 Task: Create a due date automation trigger when advanced on, on the tuesday after a card is due add fields without custom field "Resume" set to a number lower or equal to 1 and greater or equal to 10 at 11:00 AM.
Action: Mouse moved to (926, 281)
Screenshot: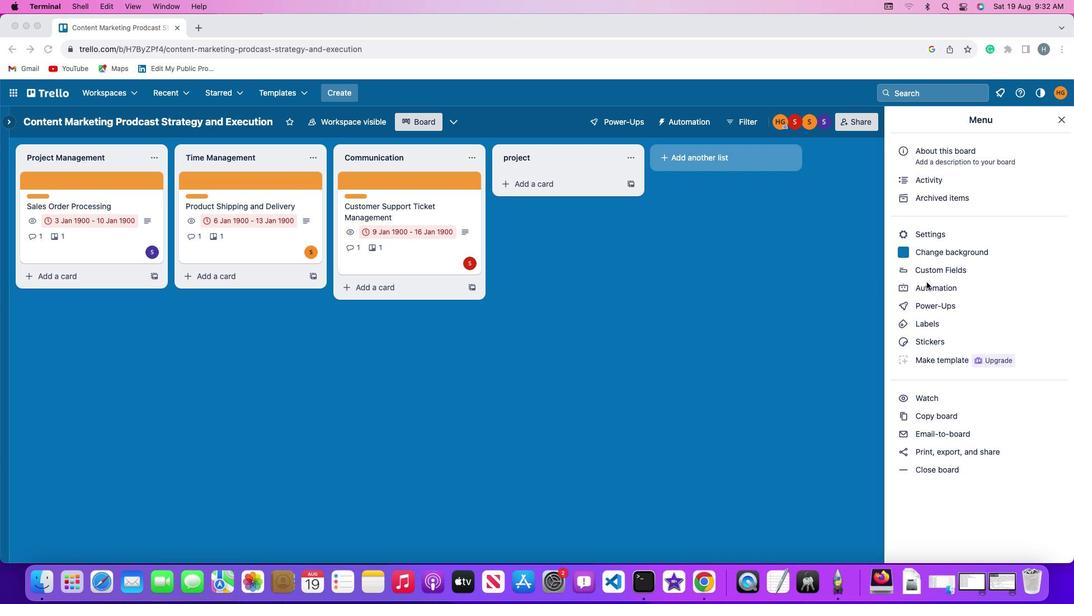 
Action: Mouse pressed left at (926, 281)
Screenshot: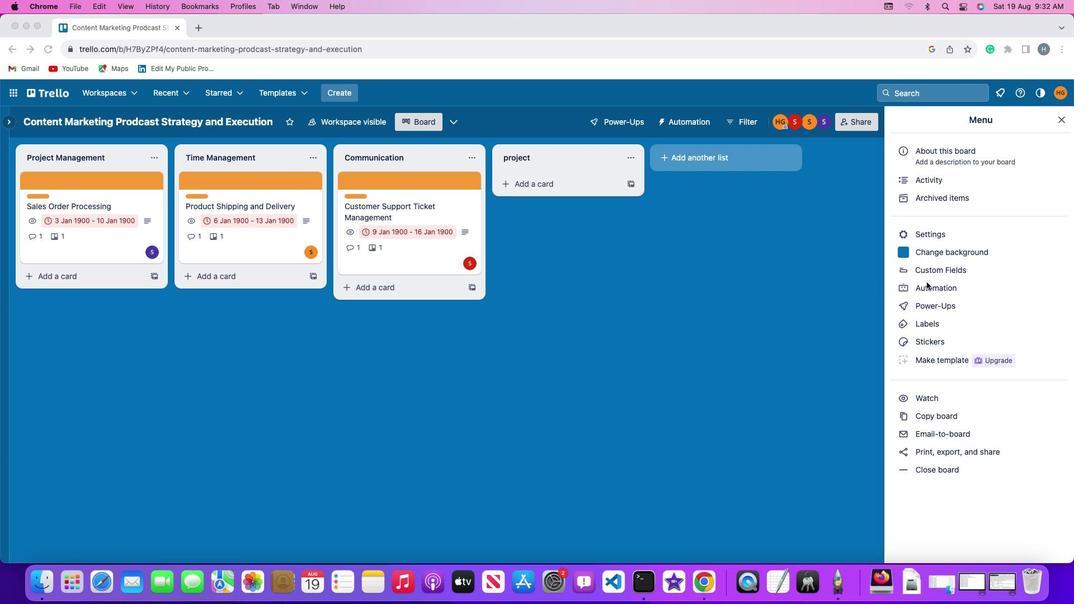 
Action: Mouse moved to (926, 283)
Screenshot: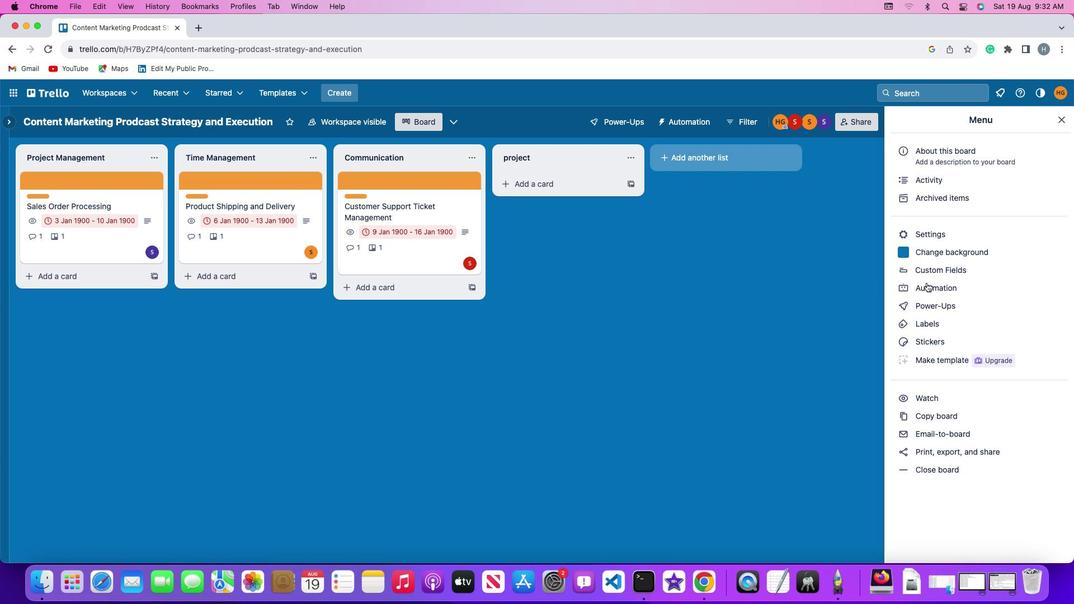 
Action: Mouse pressed left at (926, 283)
Screenshot: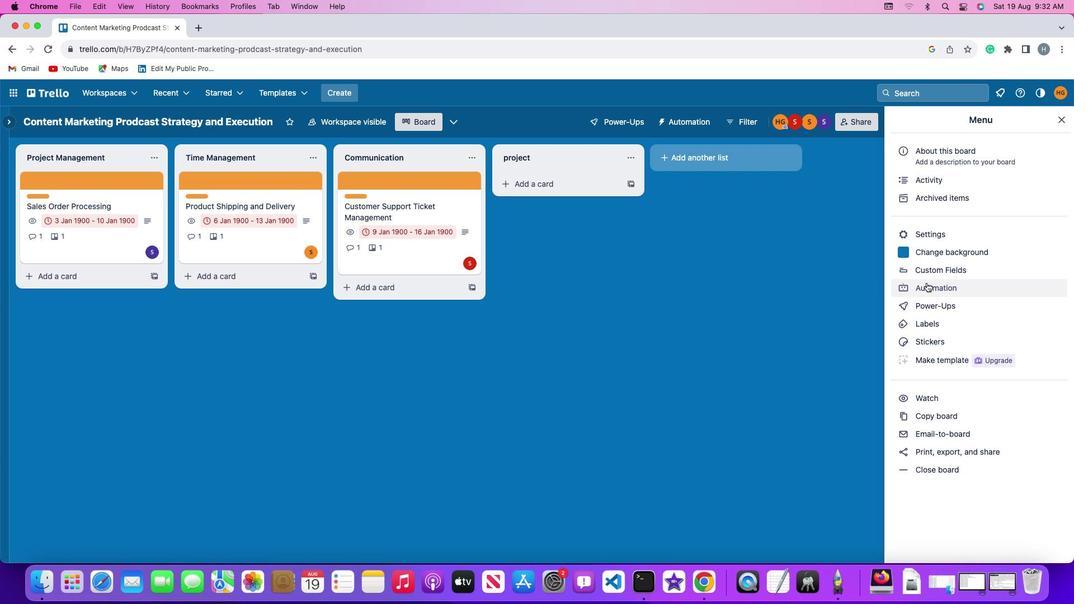 
Action: Mouse moved to (57, 260)
Screenshot: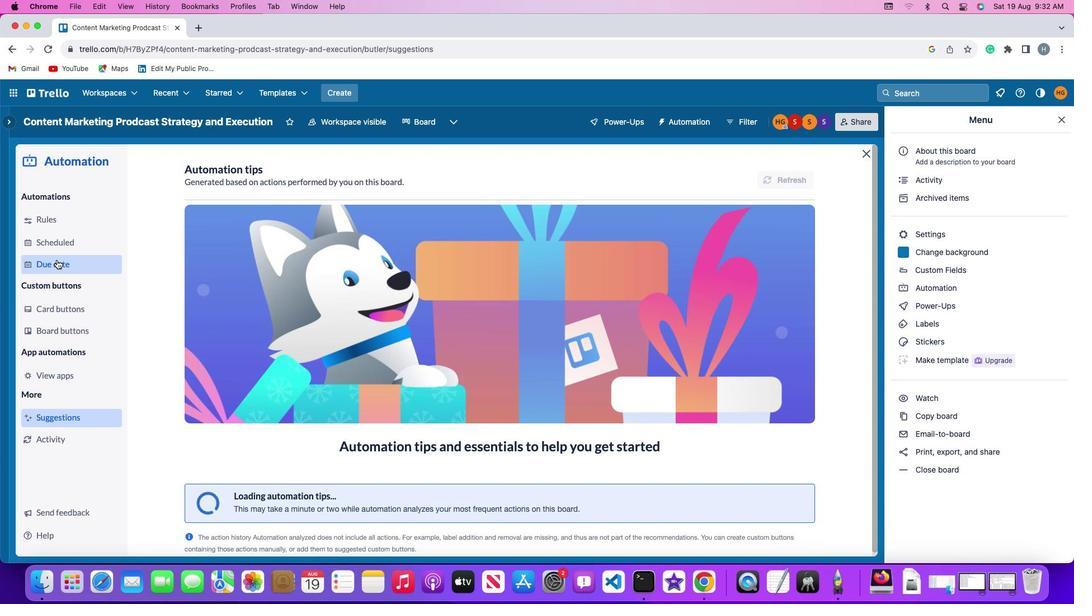 
Action: Mouse pressed left at (57, 260)
Screenshot: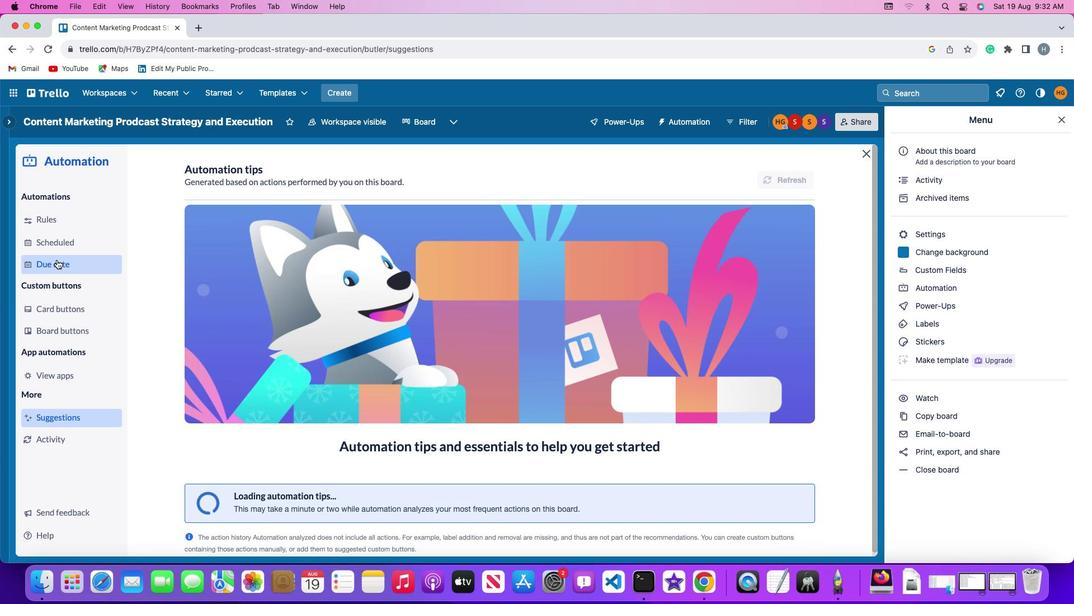 
Action: Mouse moved to (717, 171)
Screenshot: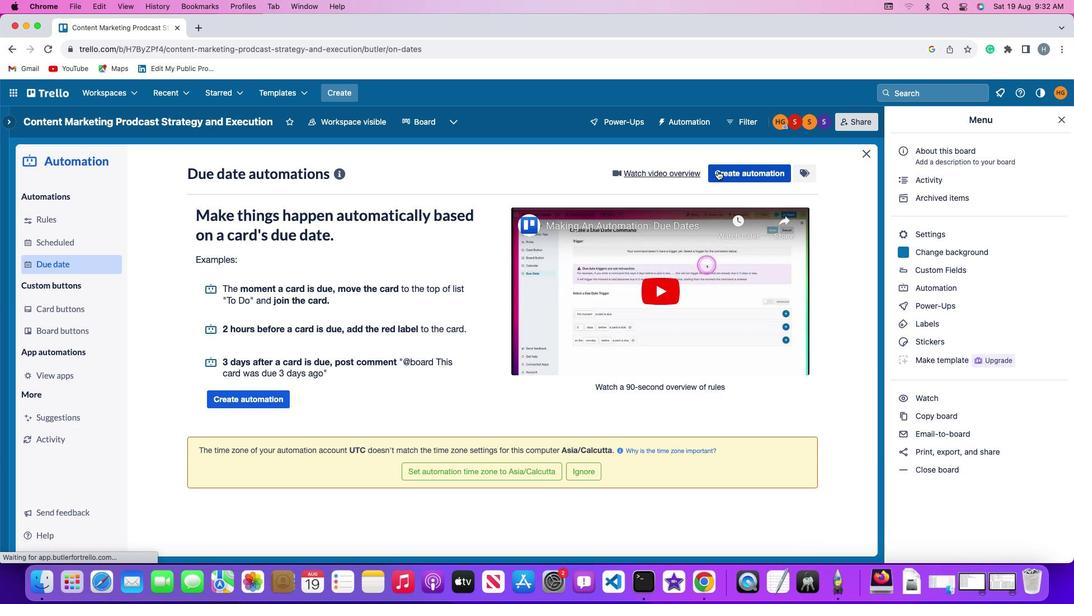 
Action: Mouse pressed left at (717, 171)
Screenshot: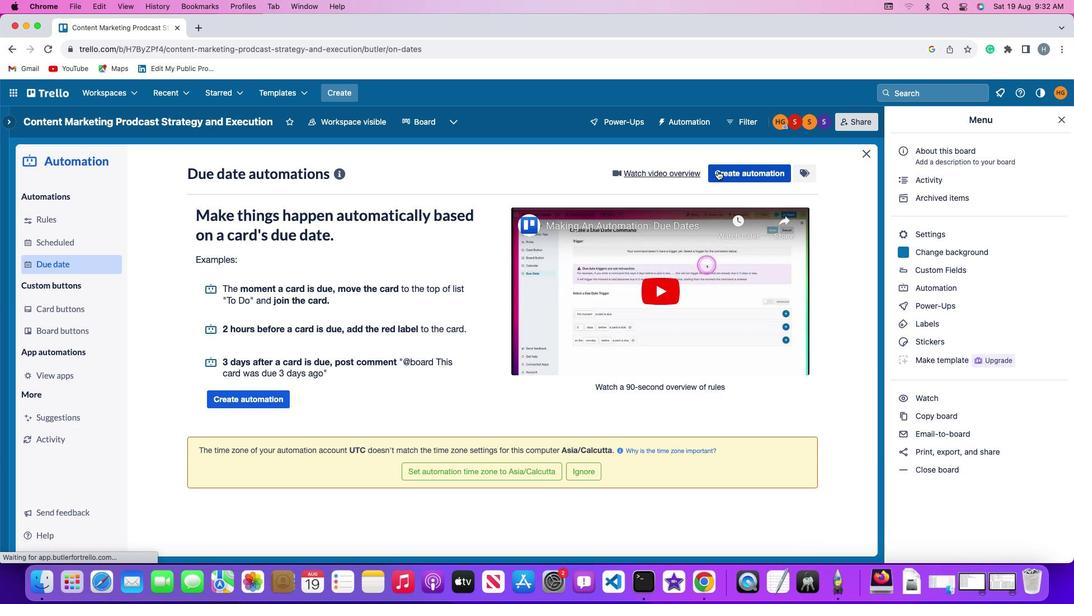 
Action: Mouse moved to (212, 282)
Screenshot: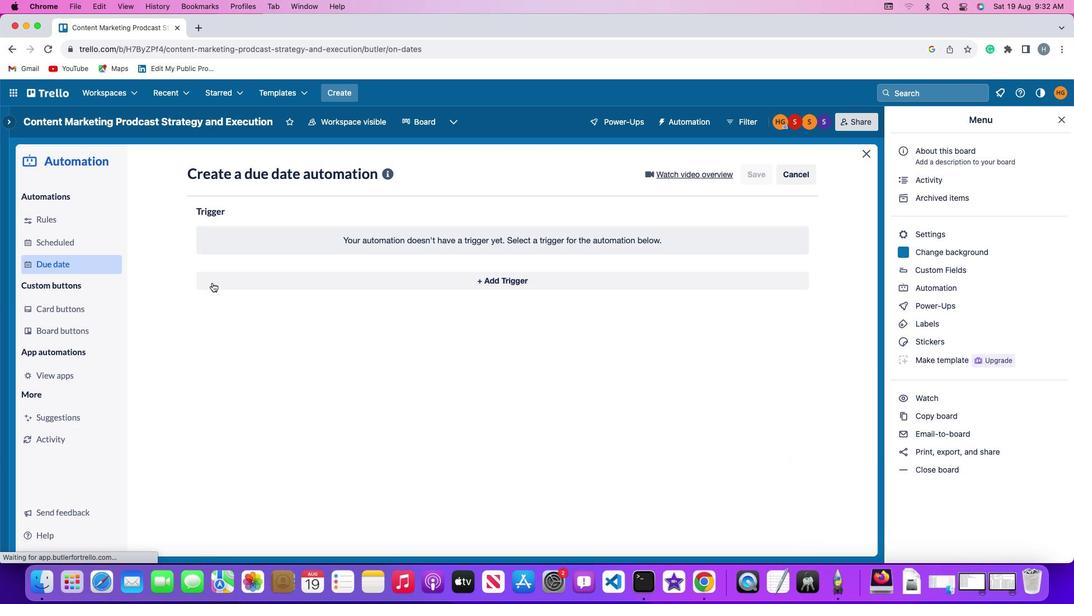 
Action: Mouse pressed left at (212, 282)
Screenshot: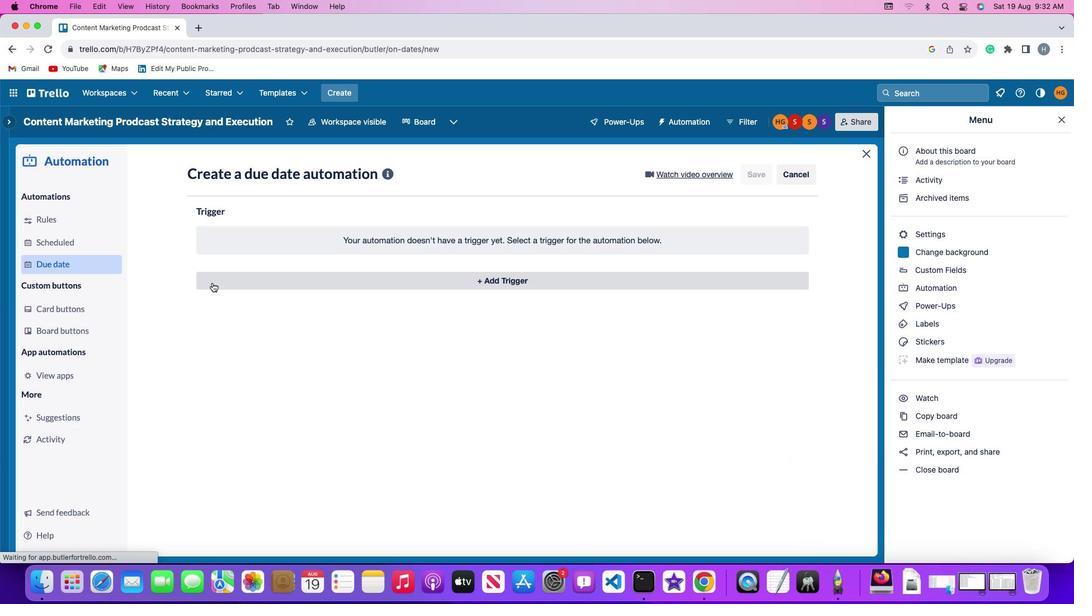 
Action: Mouse moved to (244, 488)
Screenshot: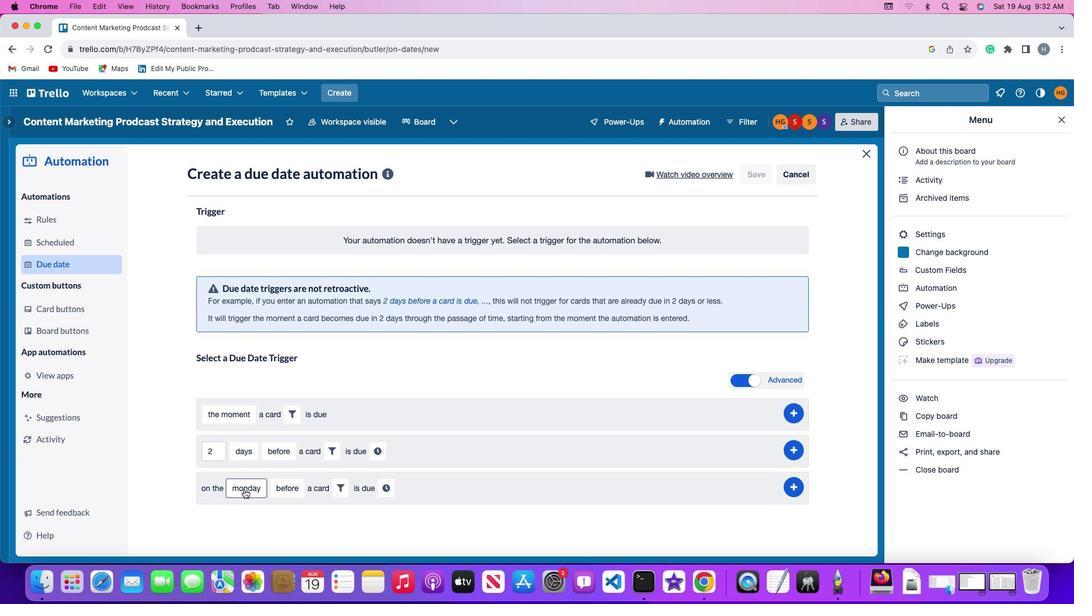 
Action: Mouse pressed left at (244, 488)
Screenshot: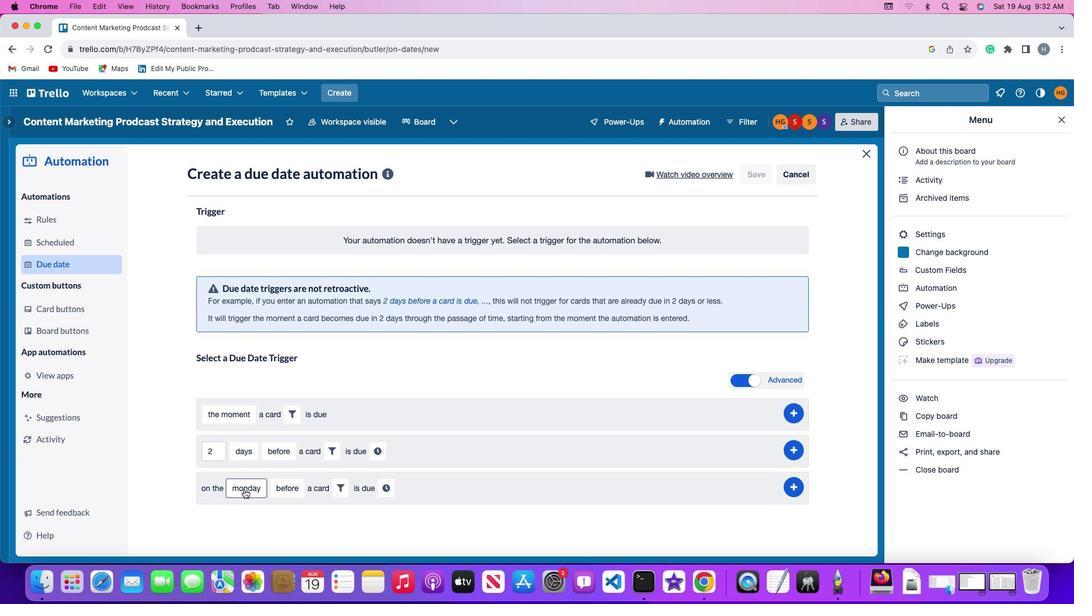 
Action: Mouse moved to (248, 353)
Screenshot: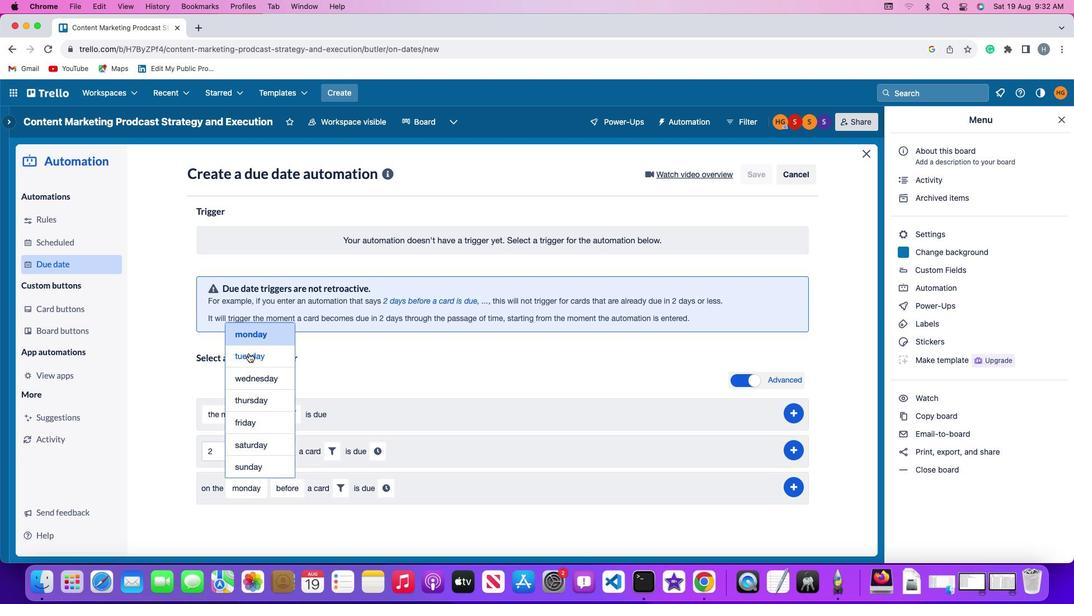 
Action: Mouse pressed left at (248, 353)
Screenshot: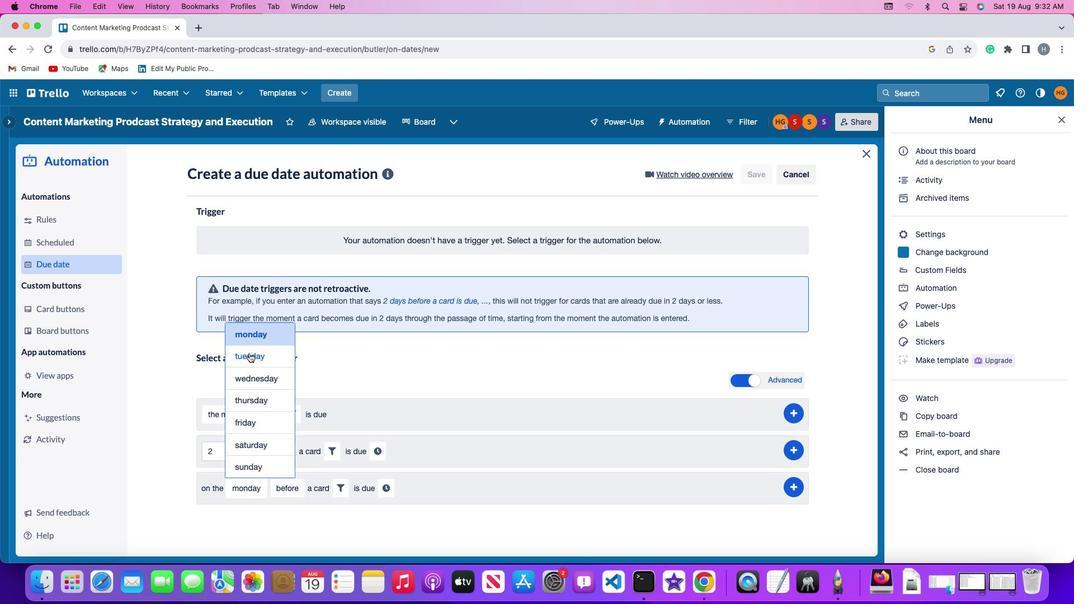 
Action: Mouse moved to (294, 482)
Screenshot: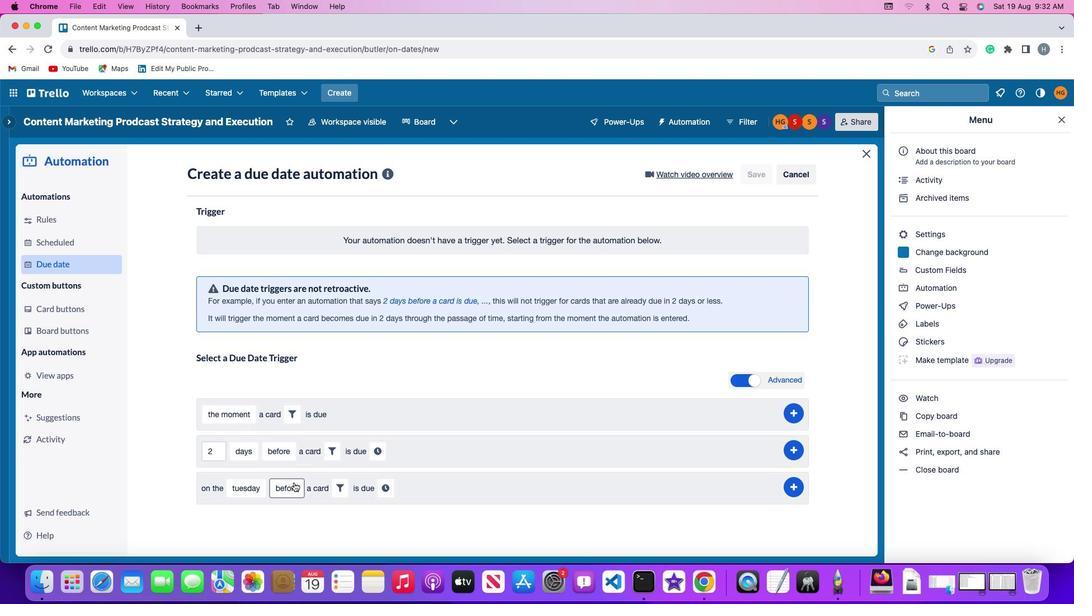 
Action: Mouse pressed left at (294, 482)
Screenshot: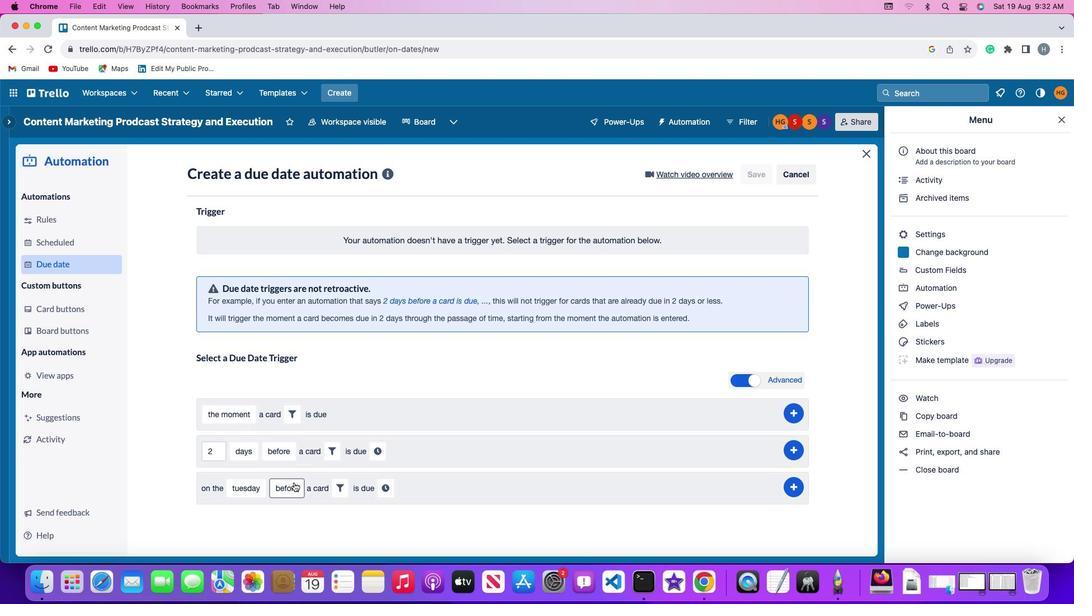 
Action: Mouse moved to (296, 422)
Screenshot: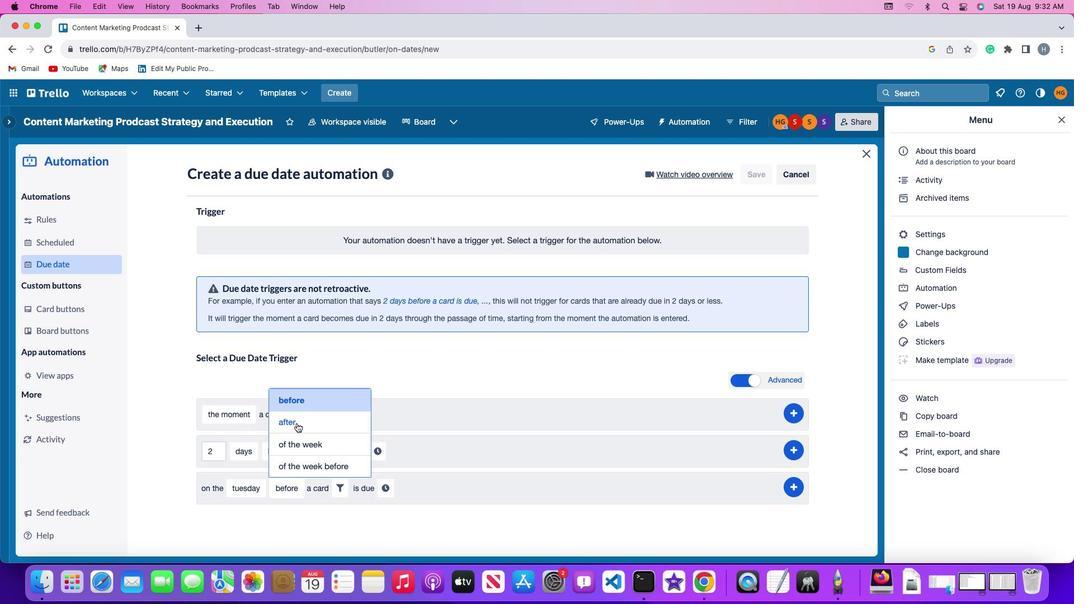 
Action: Mouse pressed left at (296, 422)
Screenshot: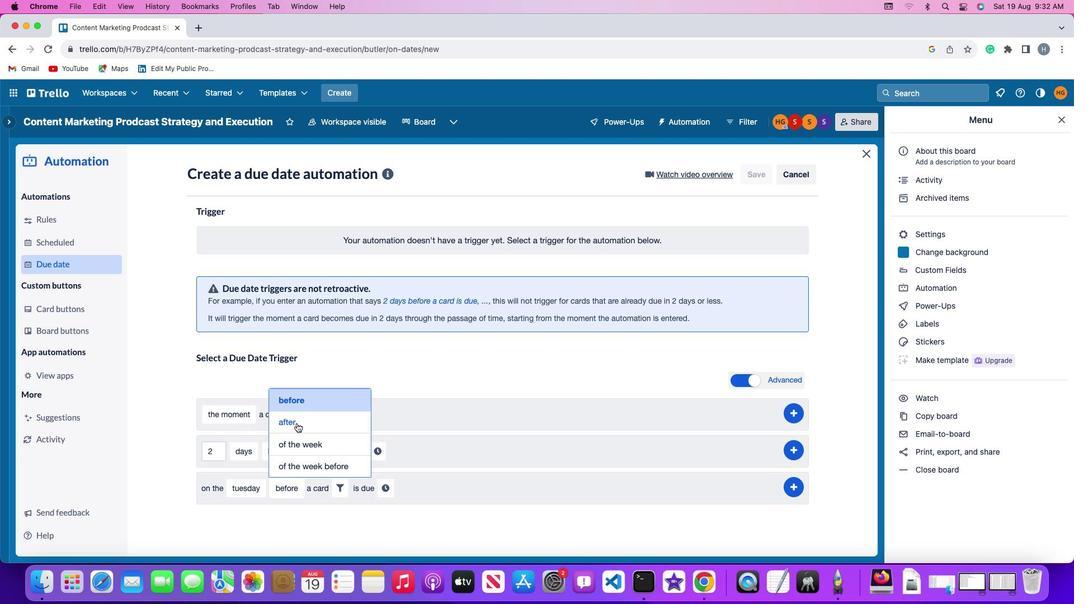 
Action: Mouse moved to (342, 481)
Screenshot: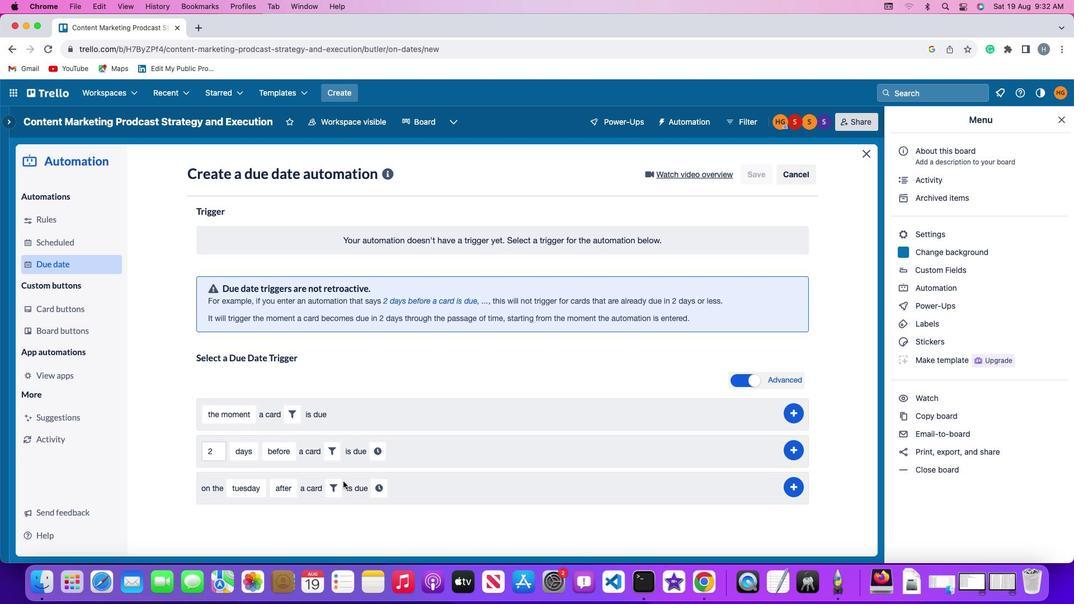 
Action: Mouse pressed left at (342, 481)
Screenshot: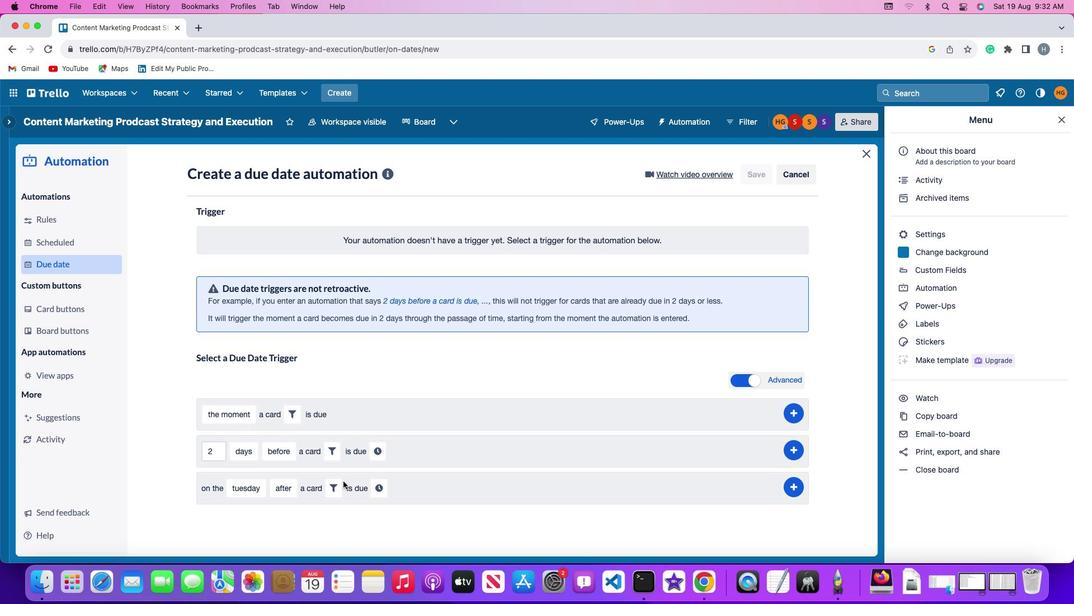 
Action: Mouse moved to (336, 488)
Screenshot: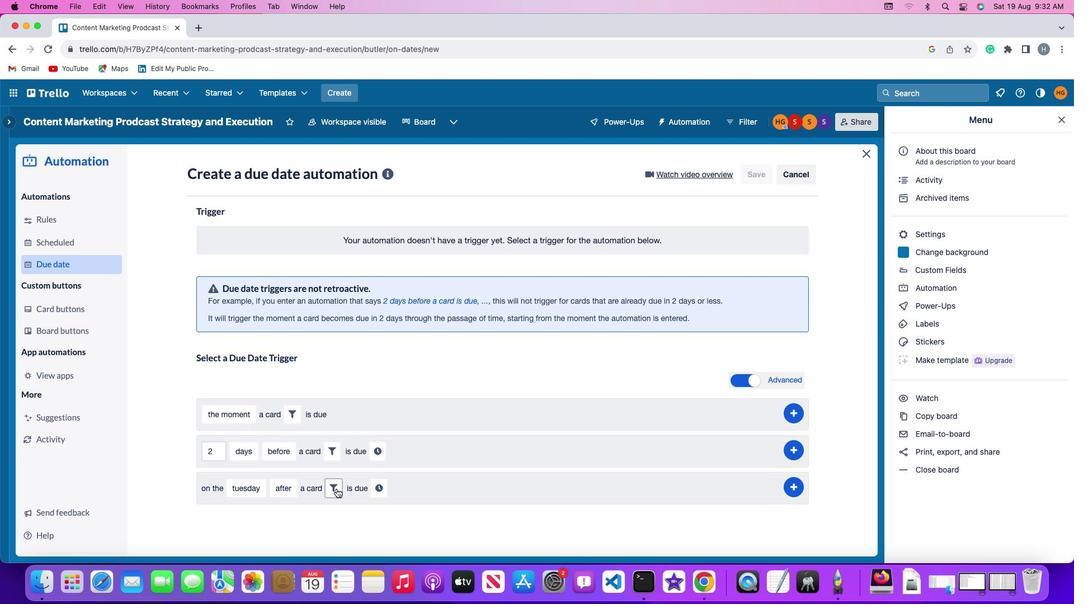 
Action: Mouse pressed left at (336, 488)
Screenshot: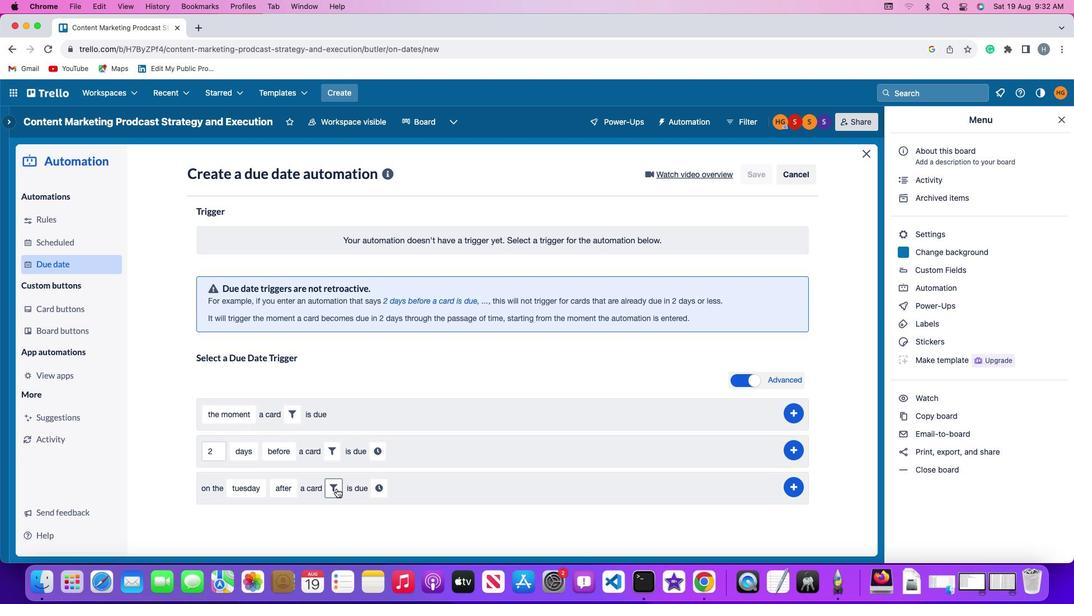 
Action: Mouse moved to (520, 524)
Screenshot: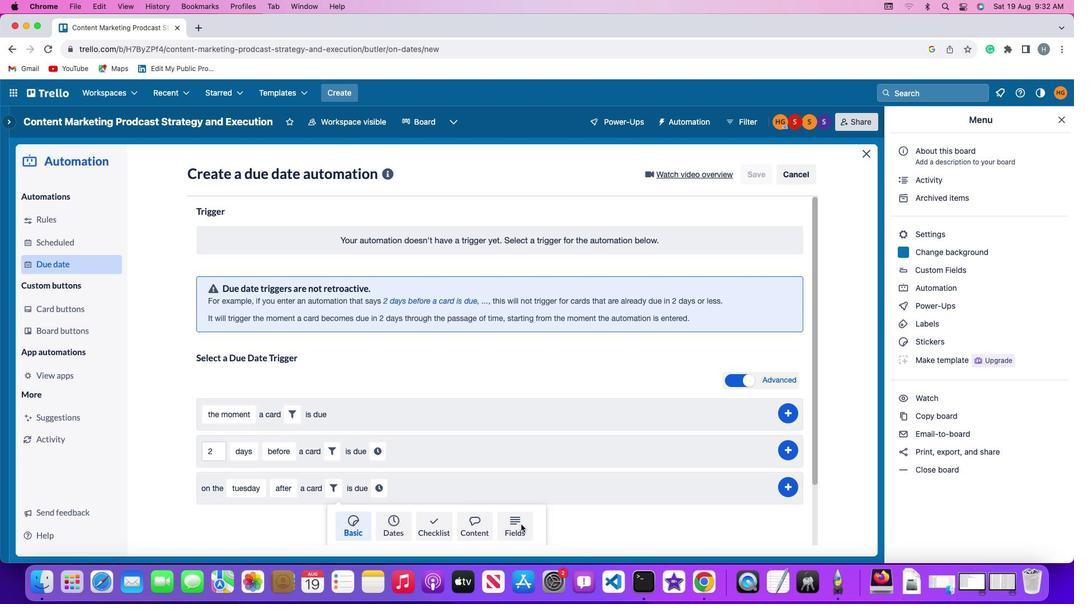 
Action: Mouse pressed left at (520, 524)
Screenshot: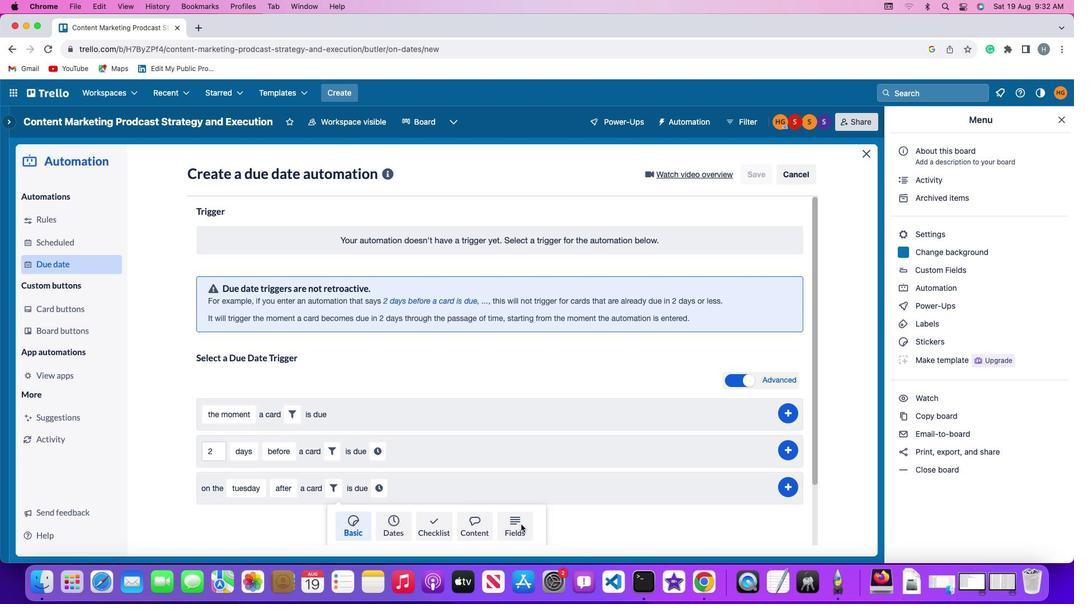 
Action: Mouse moved to (279, 518)
Screenshot: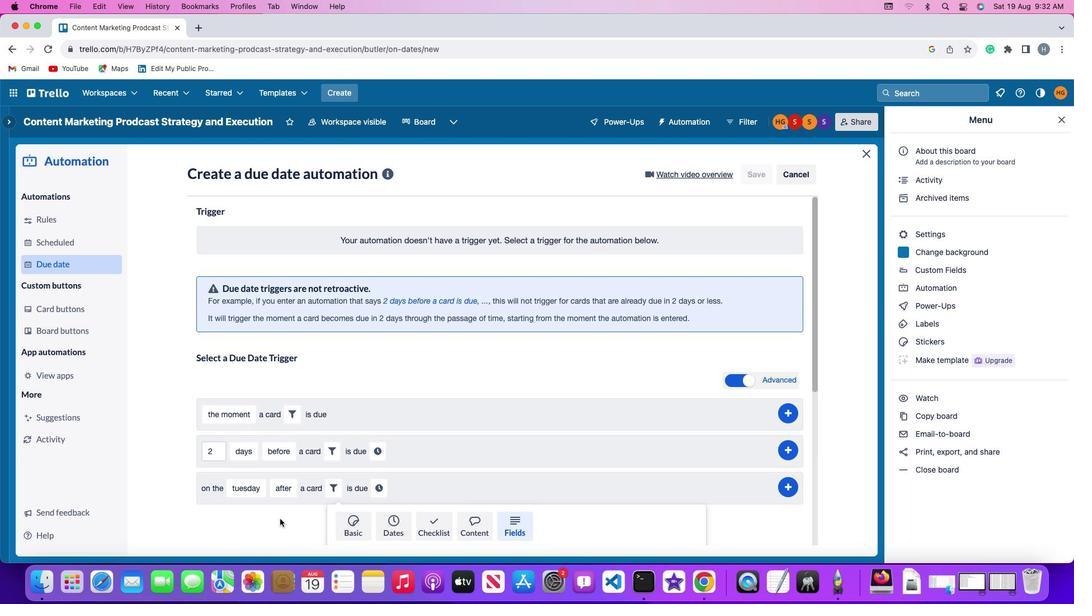 
Action: Mouse scrolled (279, 518) with delta (0, 0)
Screenshot: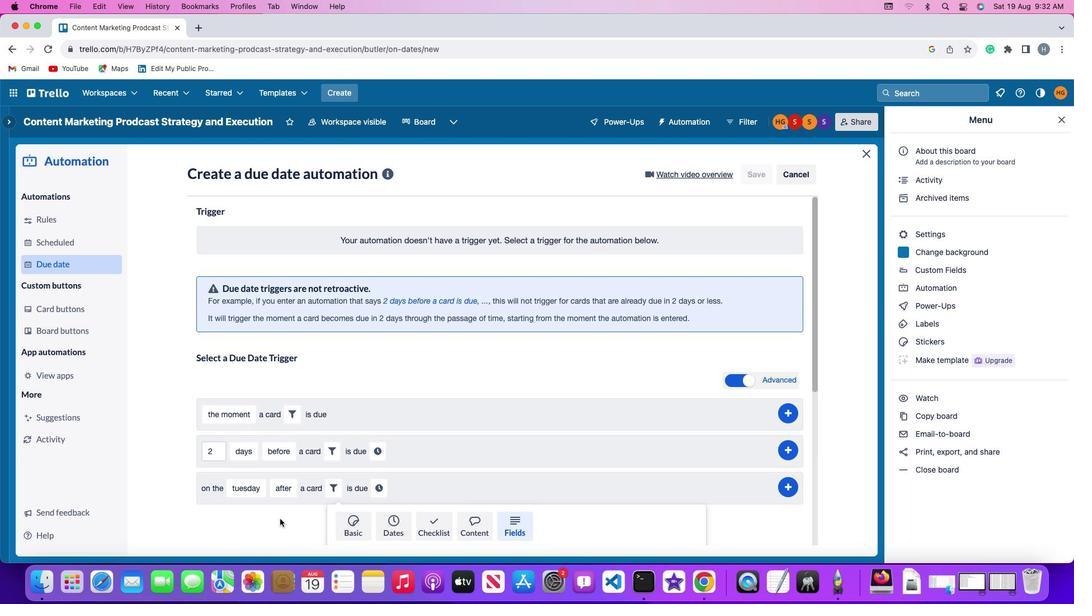 
Action: Mouse moved to (279, 518)
Screenshot: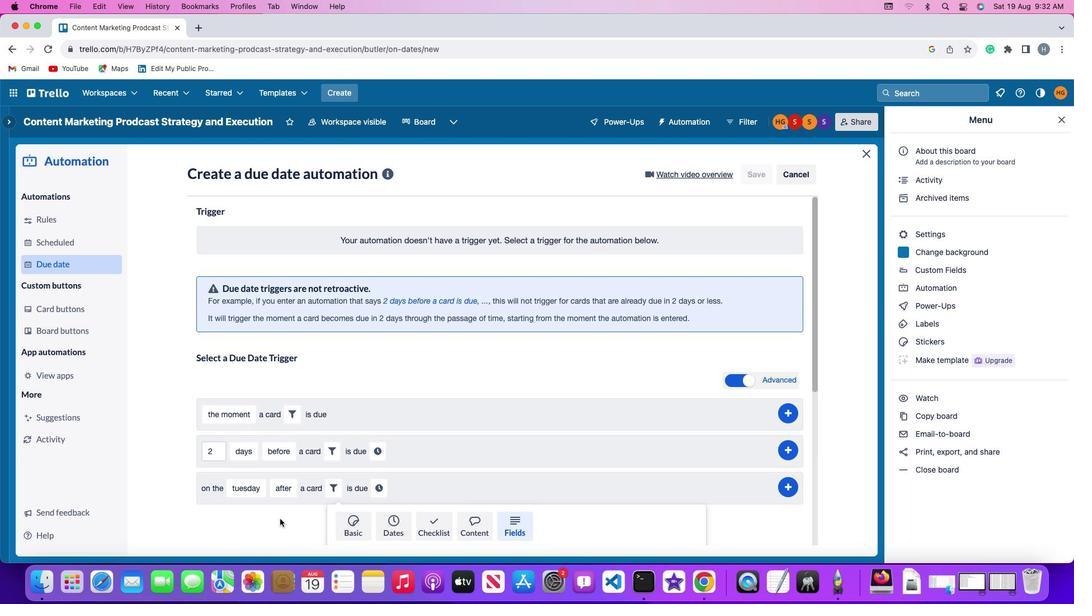
Action: Mouse scrolled (279, 518) with delta (0, 0)
Screenshot: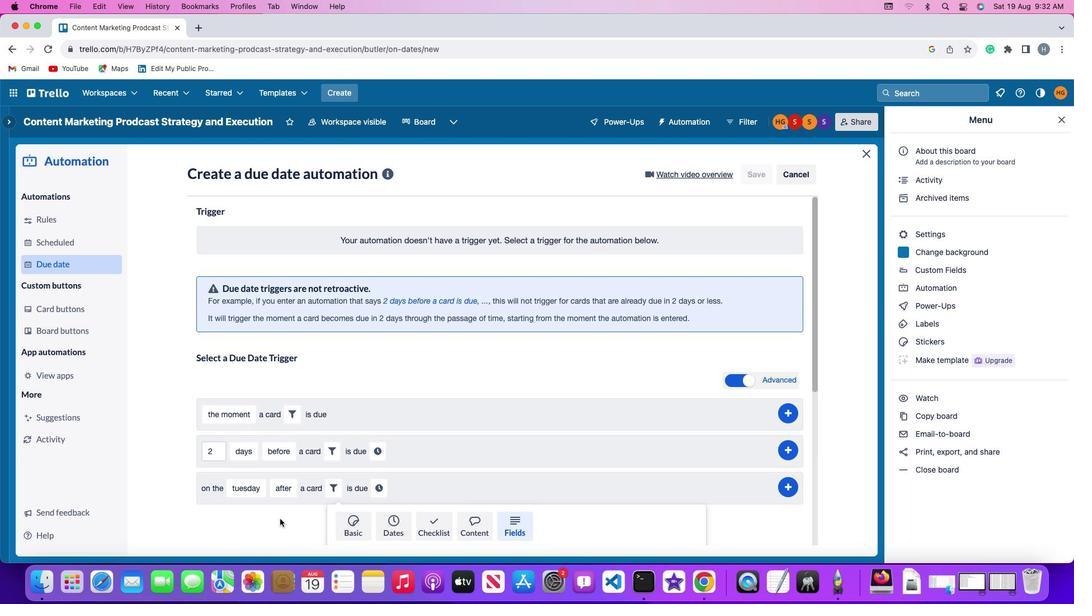 
Action: Mouse moved to (279, 518)
Screenshot: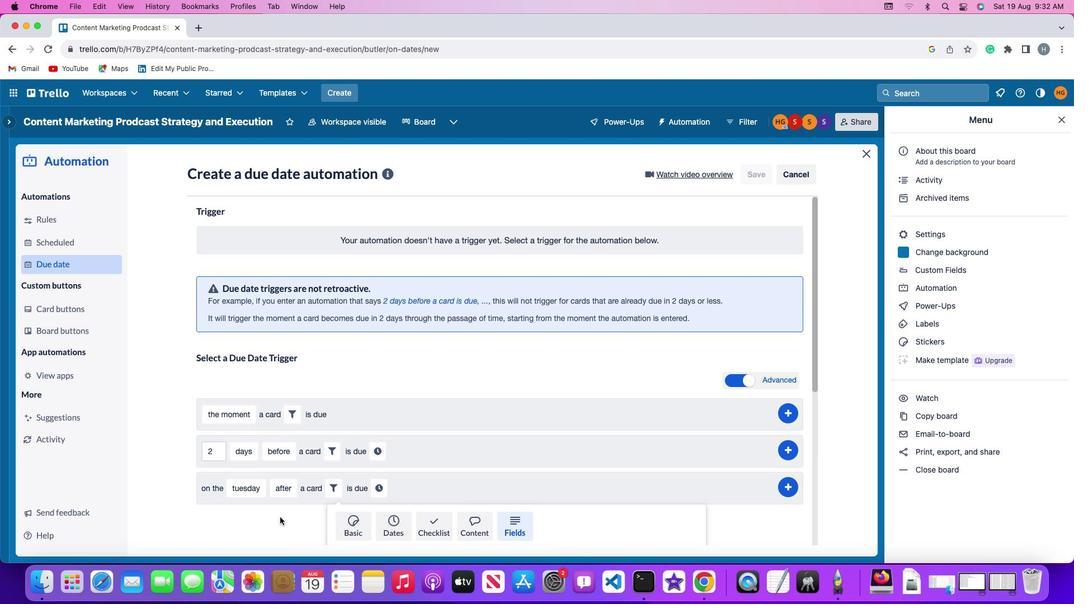 
Action: Mouse scrolled (279, 518) with delta (0, -1)
Screenshot: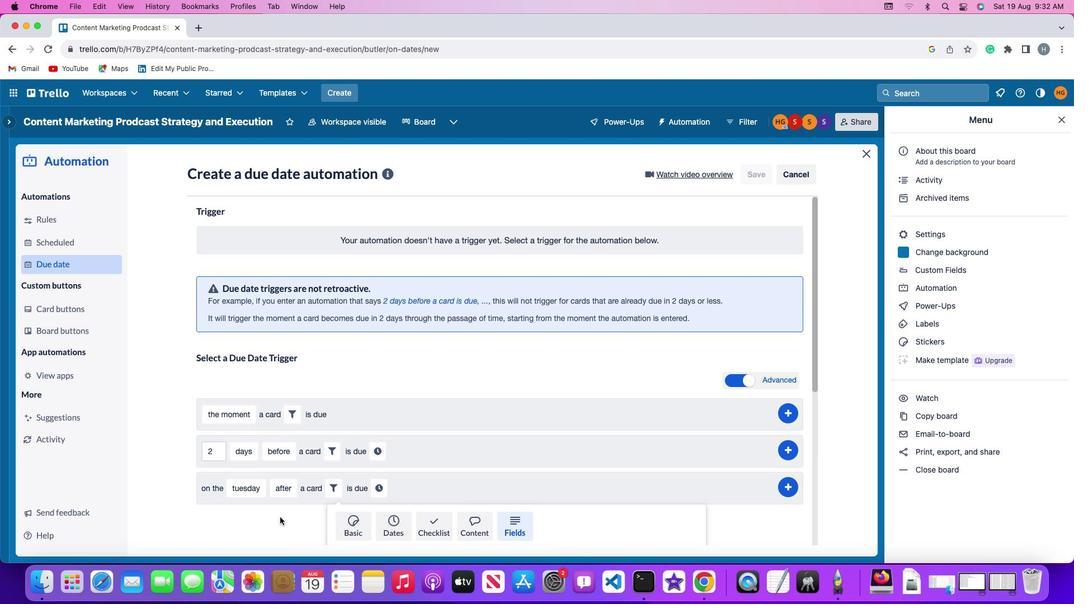
Action: Mouse moved to (279, 517)
Screenshot: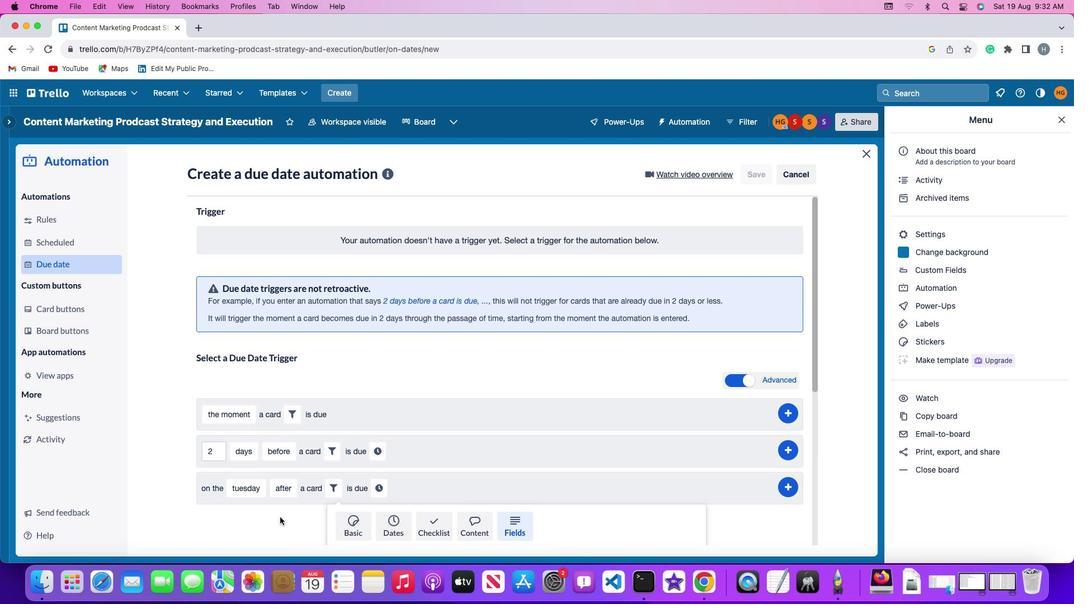 
Action: Mouse scrolled (279, 517) with delta (0, -2)
Screenshot: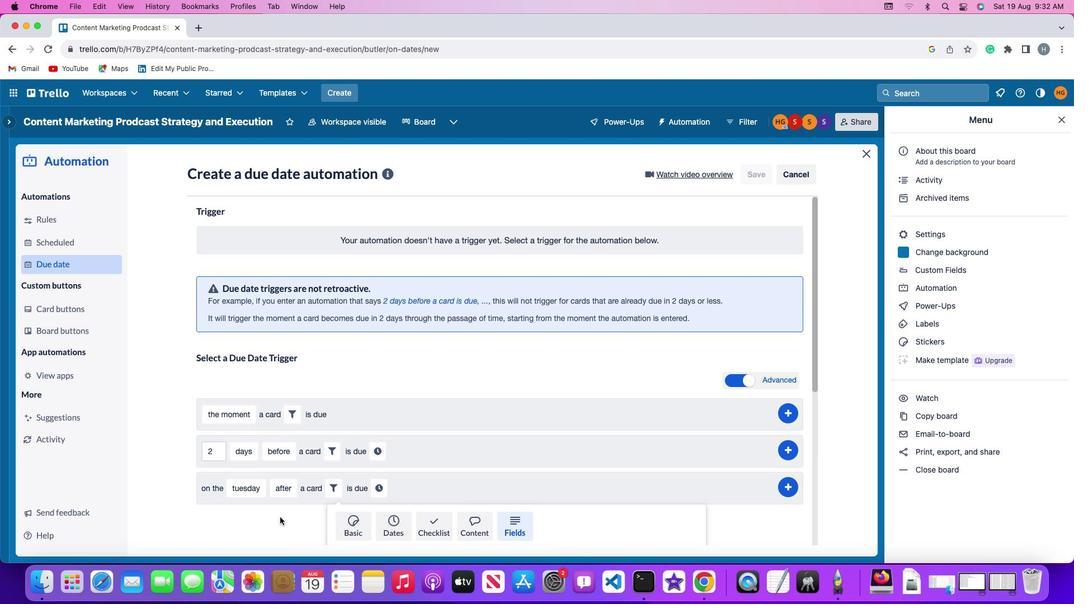 
Action: Mouse moved to (279, 516)
Screenshot: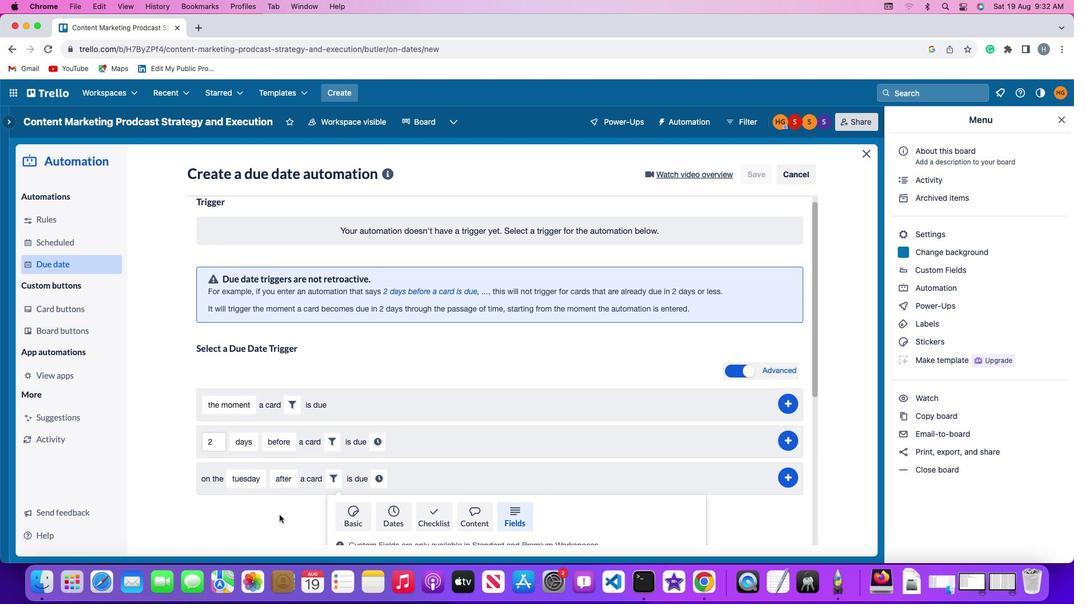 
Action: Mouse scrolled (279, 516) with delta (0, -3)
Screenshot: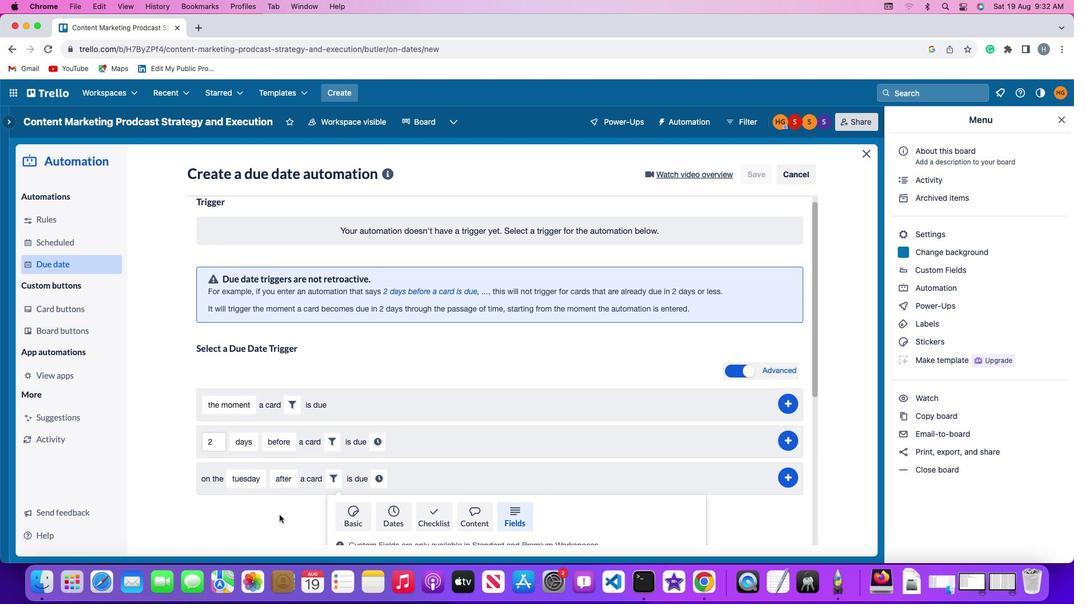 
Action: Mouse moved to (279, 512)
Screenshot: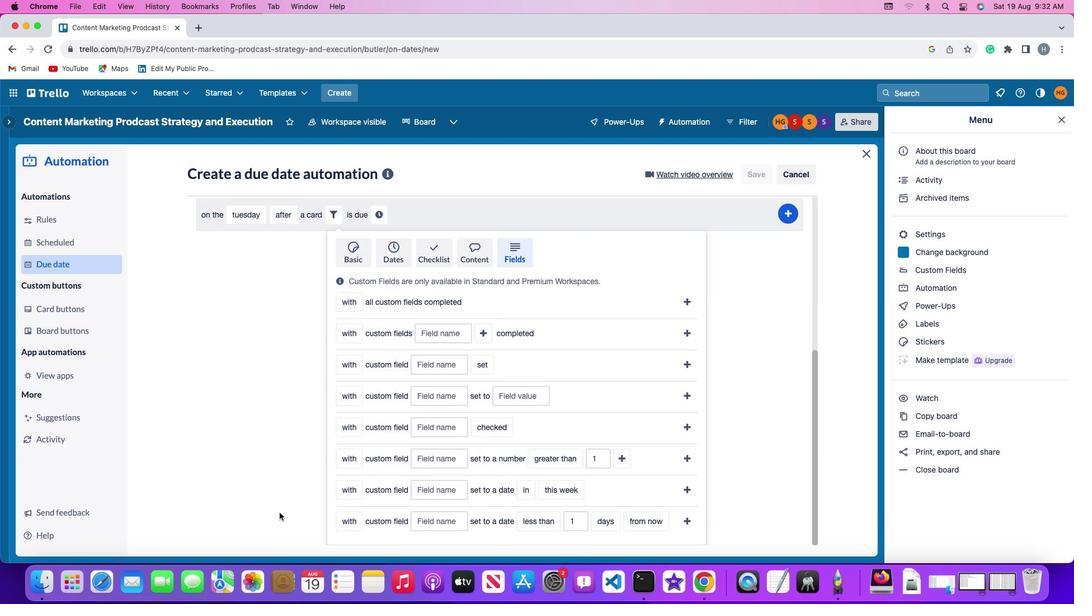 
Action: Mouse scrolled (279, 512) with delta (0, 0)
Screenshot: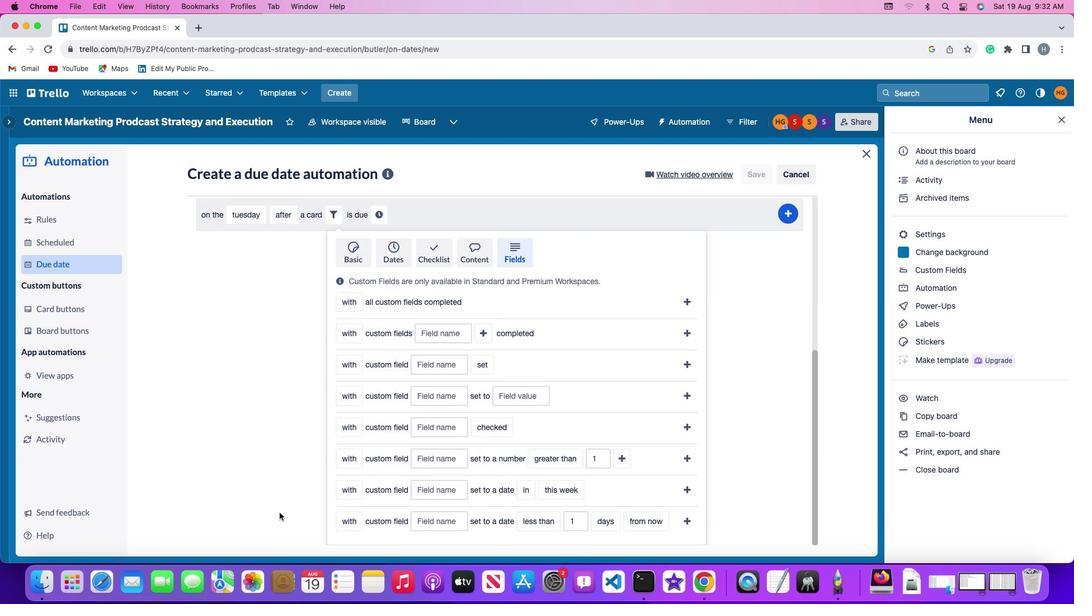 
Action: Mouse moved to (279, 512)
Screenshot: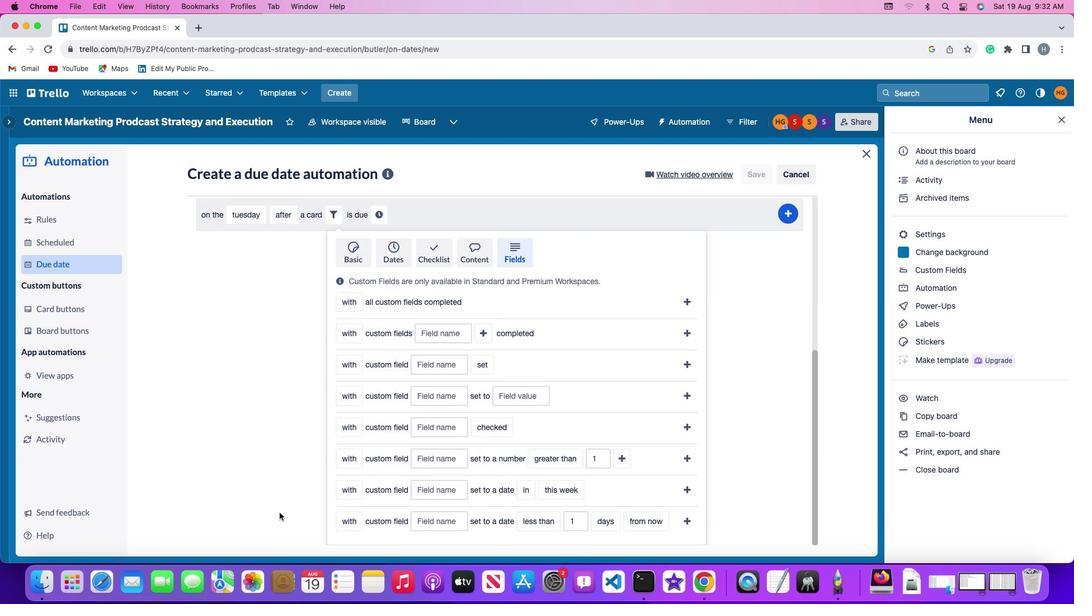 
Action: Mouse scrolled (279, 512) with delta (0, 0)
Screenshot: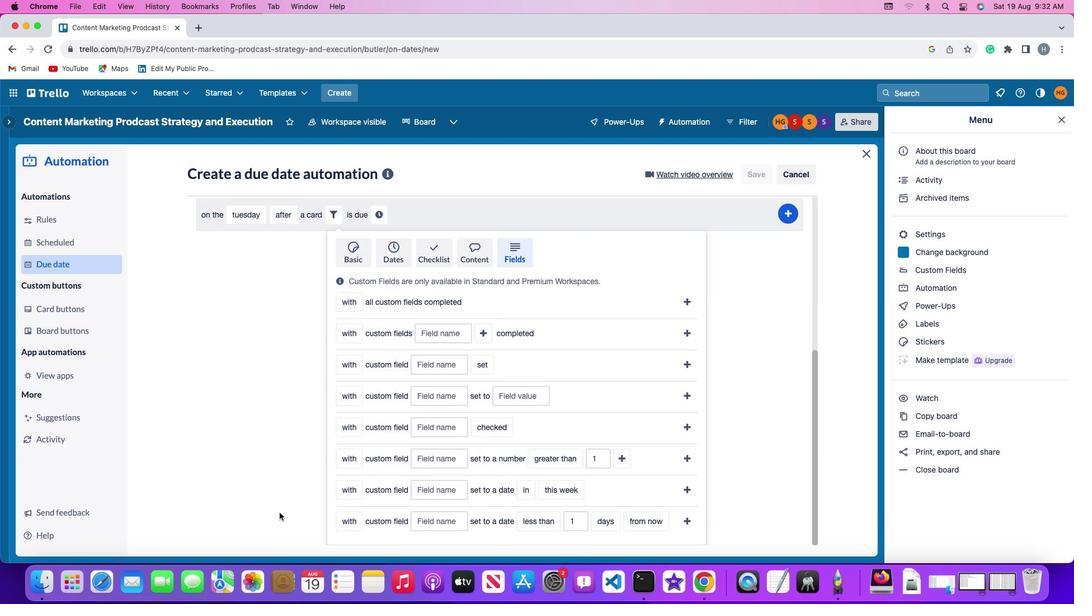 
Action: Mouse moved to (279, 511)
Screenshot: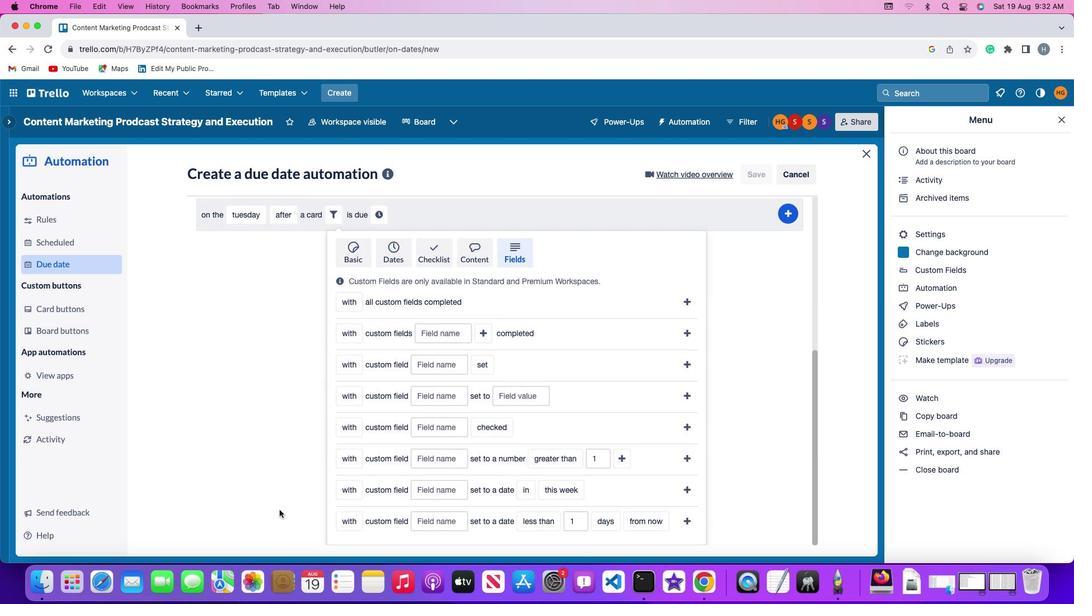 
Action: Mouse scrolled (279, 511) with delta (0, -2)
Screenshot: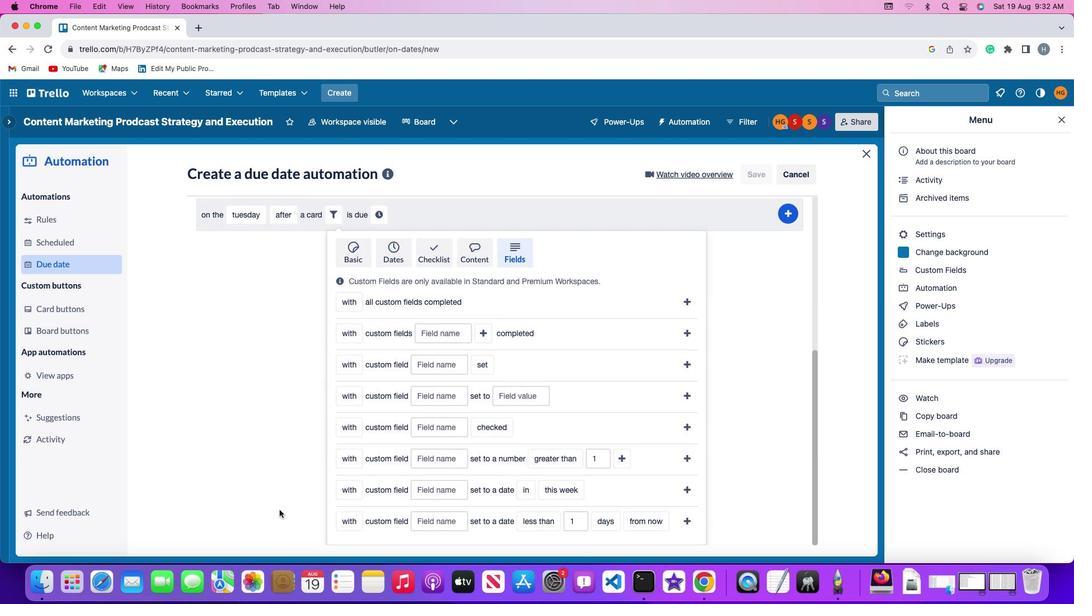 
Action: Mouse moved to (279, 510)
Screenshot: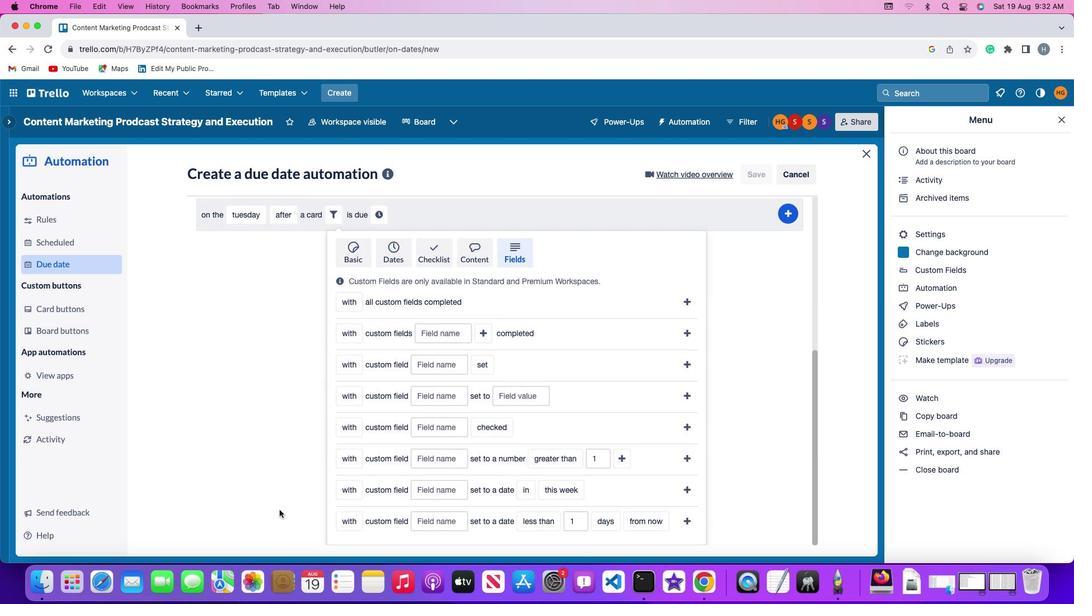 
Action: Mouse scrolled (279, 510) with delta (0, -2)
Screenshot: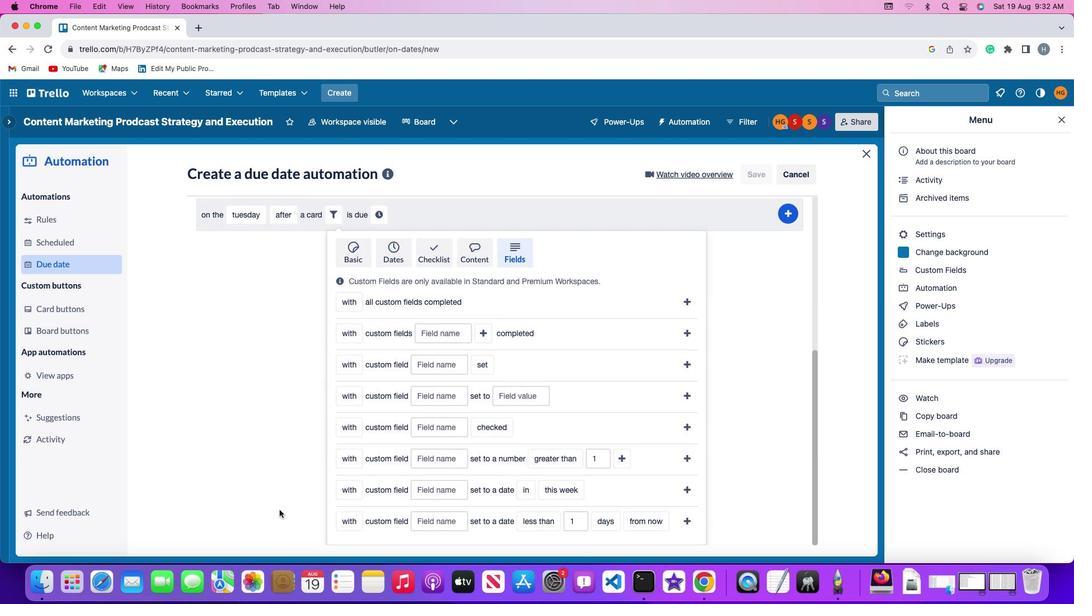 
Action: Mouse moved to (277, 506)
Screenshot: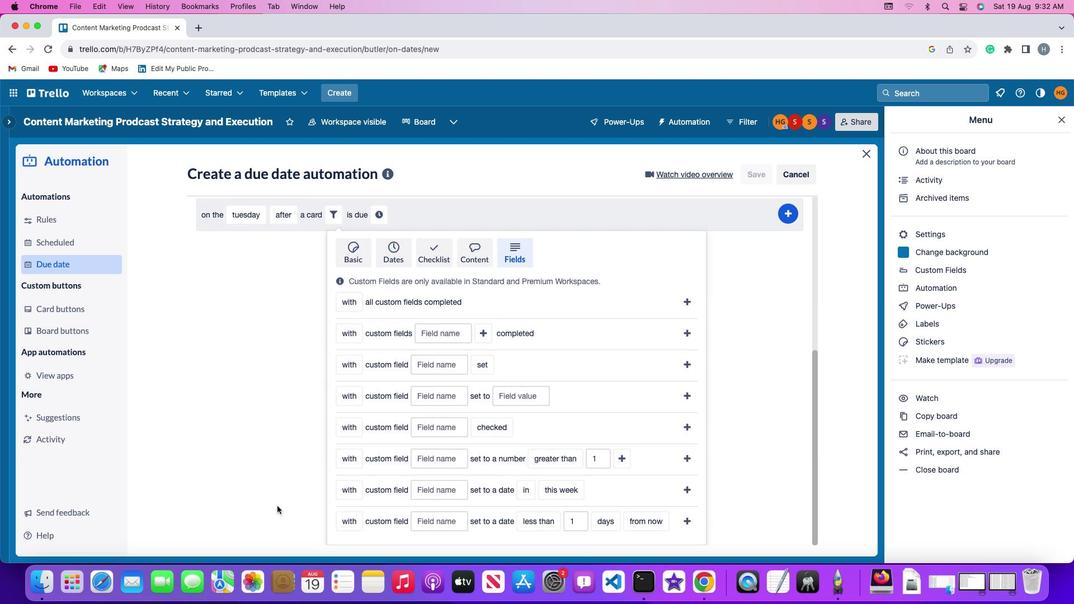 
Action: Mouse scrolled (277, 506) with delta (0, -3)
Screenshot: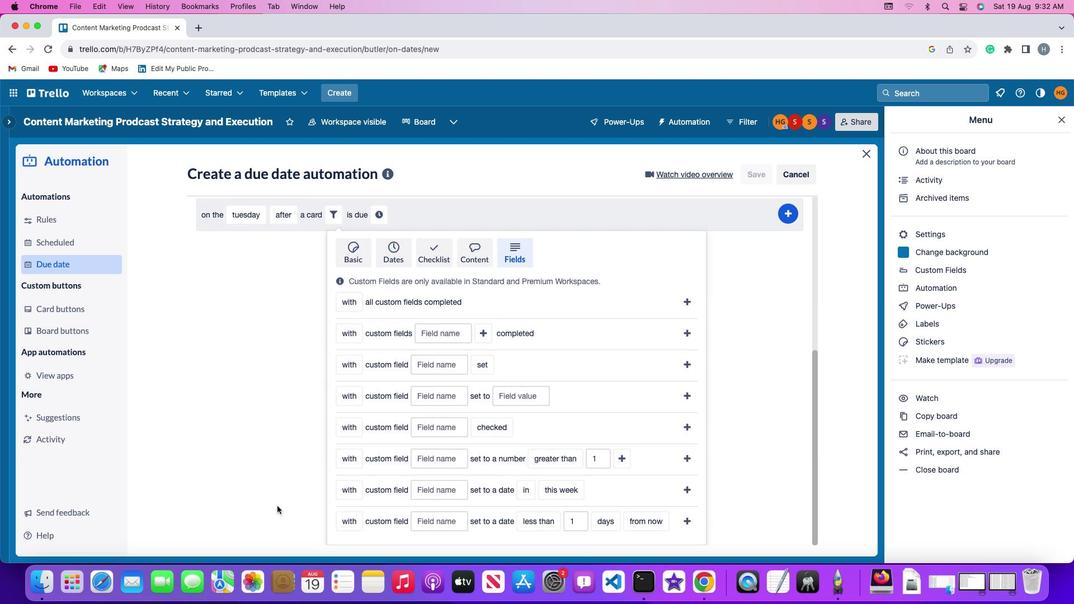 
Action: Mouse moved to (344, 460)
Screenshot: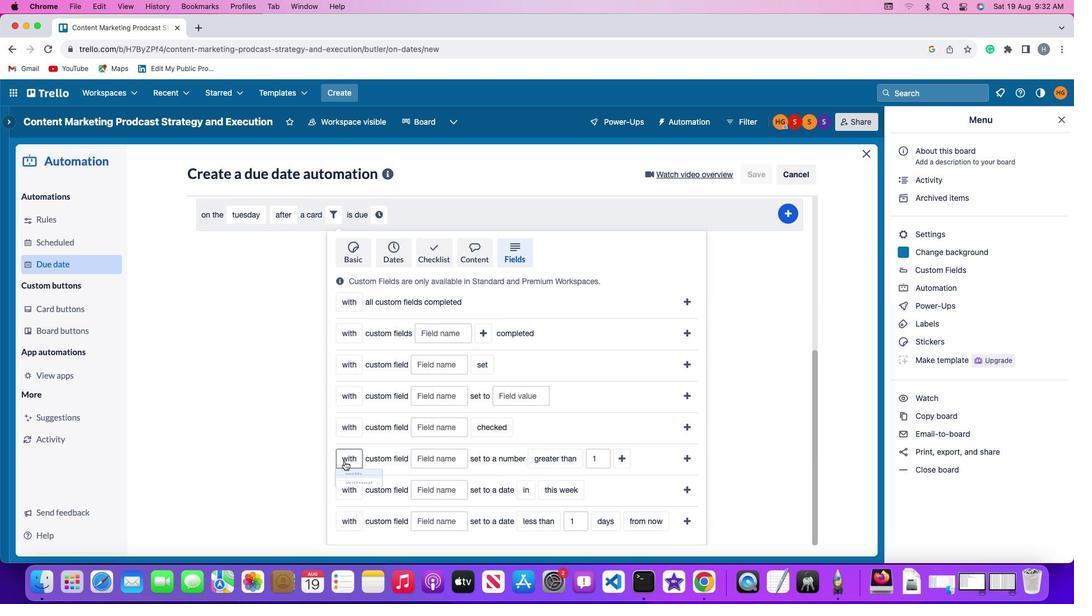 
Action: Mouse pressed left at (344, 460)
Screenshot: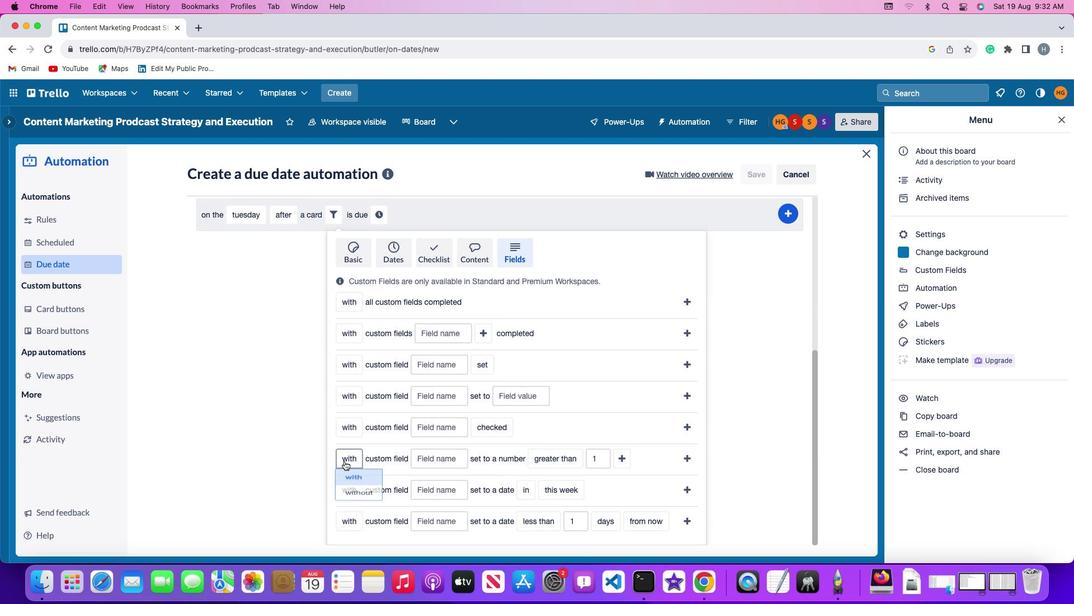
Action: Mouse moved to (354, 501)
Screenshot: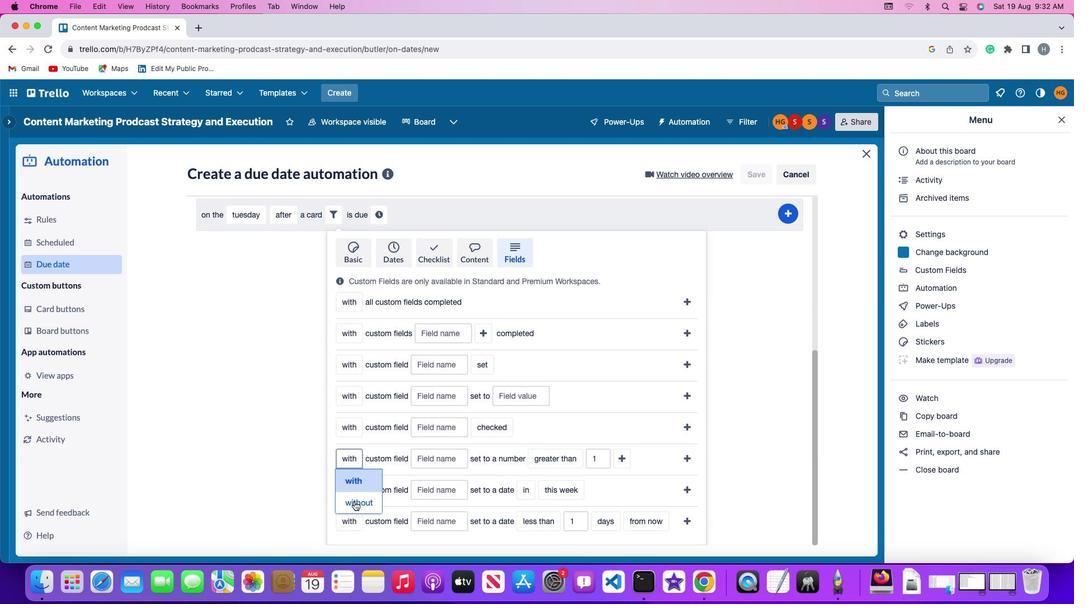 
Action: Mouse pressed left at (354, 501)
Screenshot: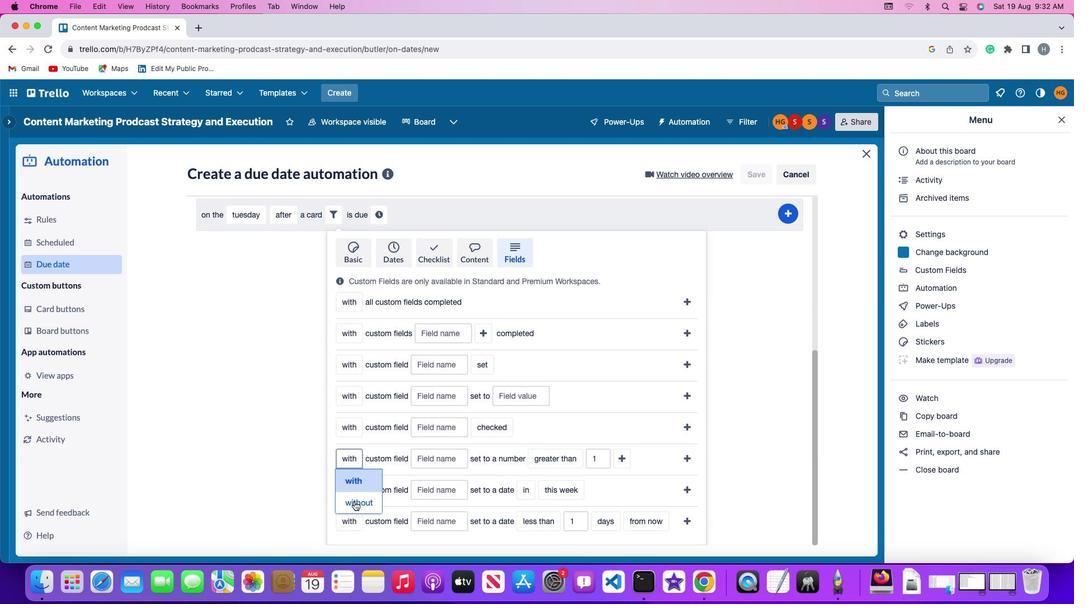 
Action: Mouse moved to (446, 462)
Screenshot: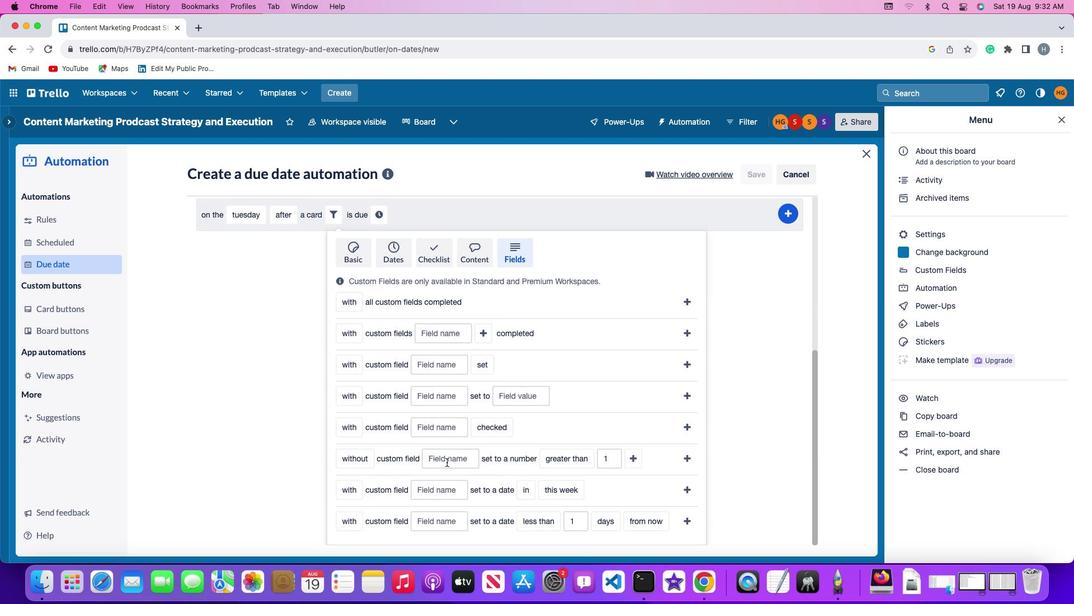 
Action: Mouse pressed left at (446, 462)
Screenshot: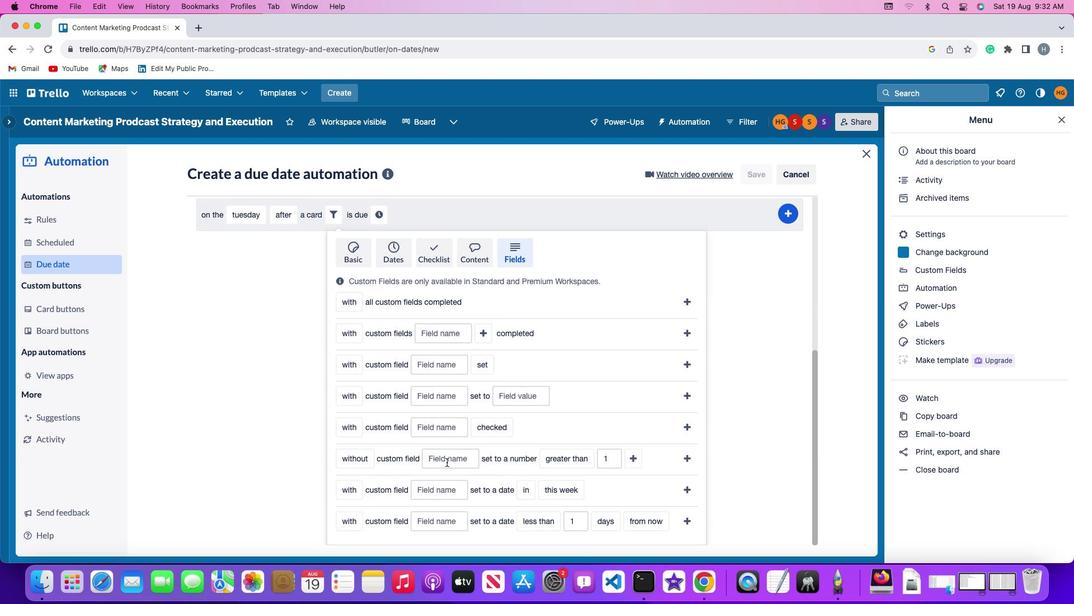 
Action: Key pressed Key.shift'R''e''s''u''m'
Screenshot: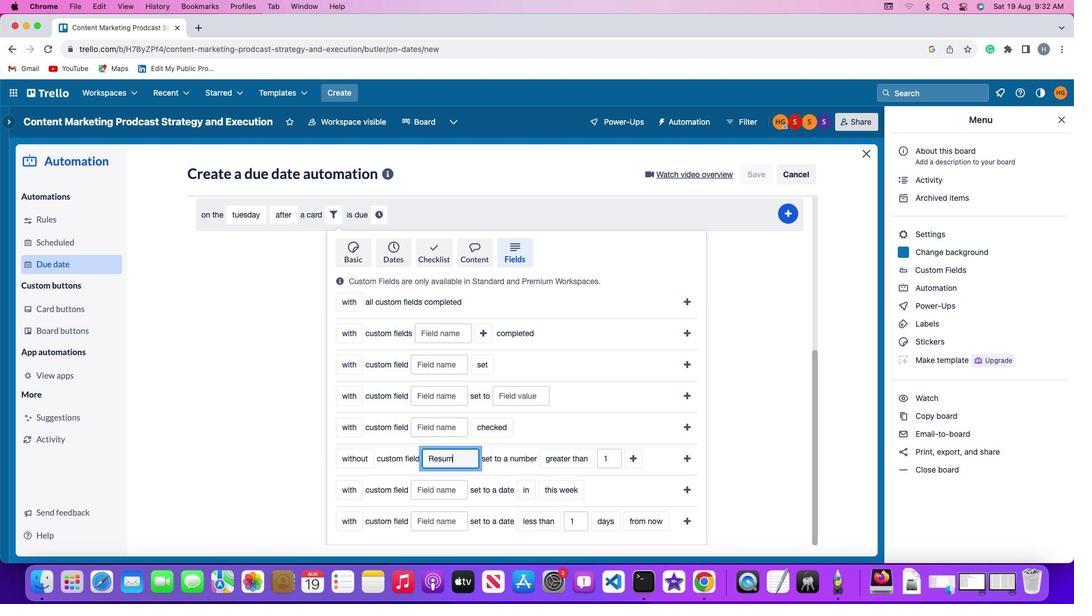 
Action: Mouse moved to (433, 467)
Screenshot: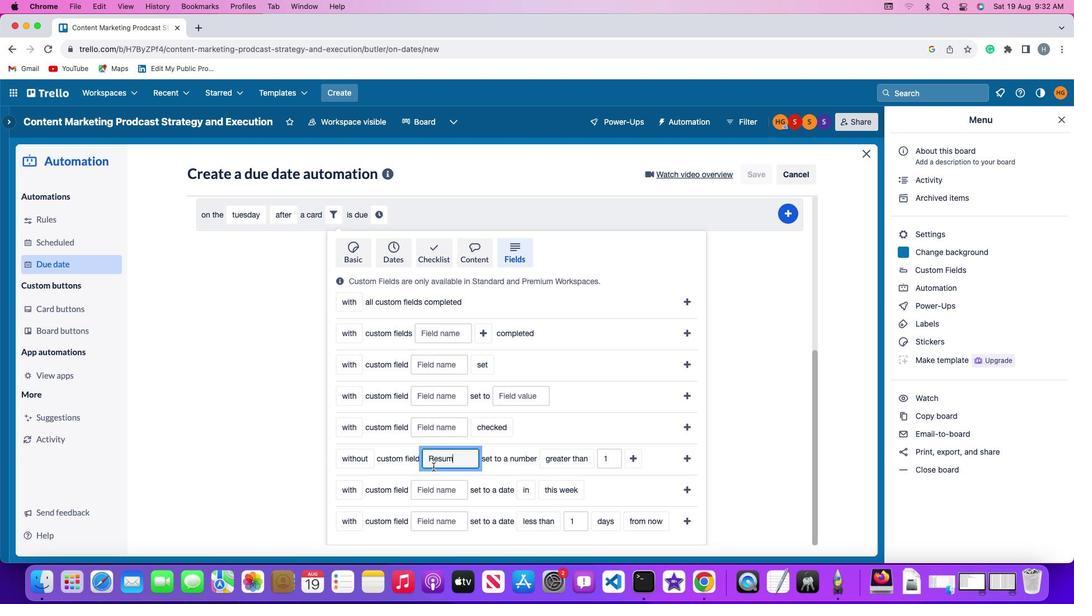 
Action: Key pressed 'e'
Screenshot: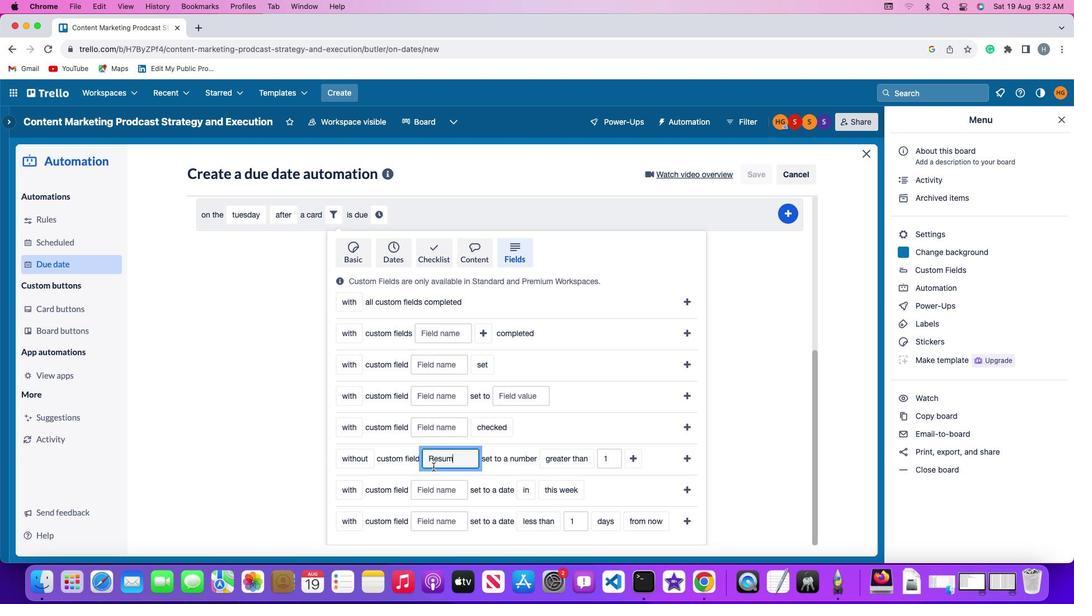 
Action: Mouse moved to (568, 459)
Screenshot: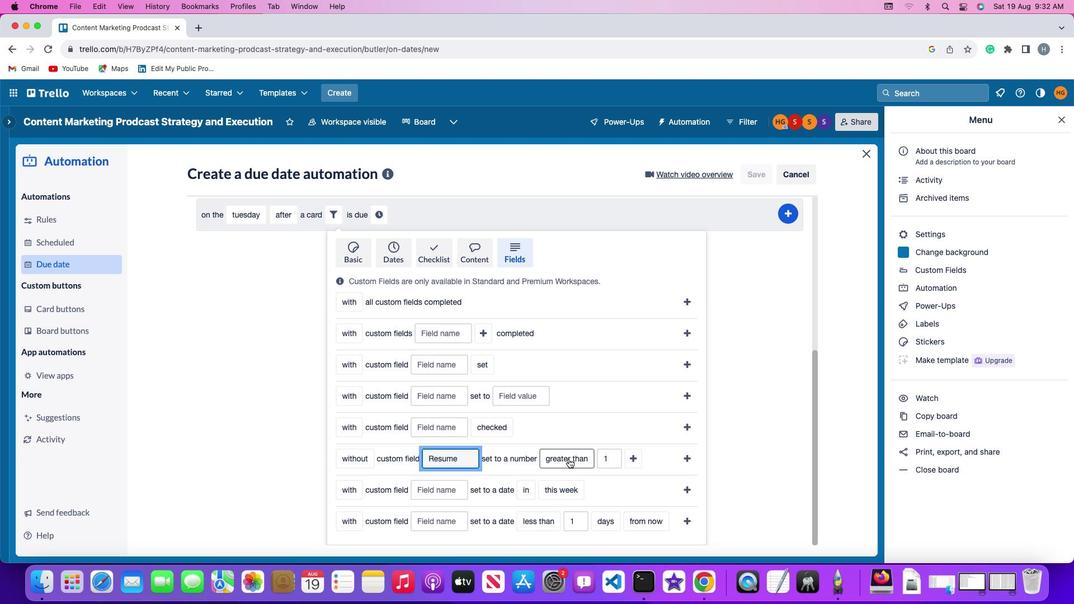 
Action: Mouse pressed left at (568, 459)
Screenshot: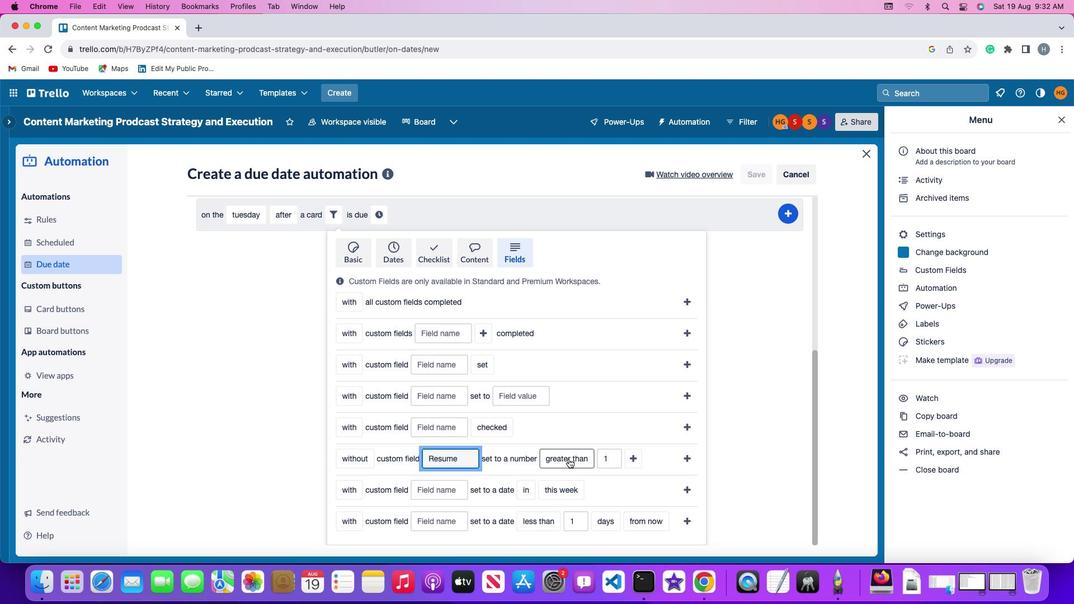 
Action: Mouse moved to (569, 438)
Screenshot: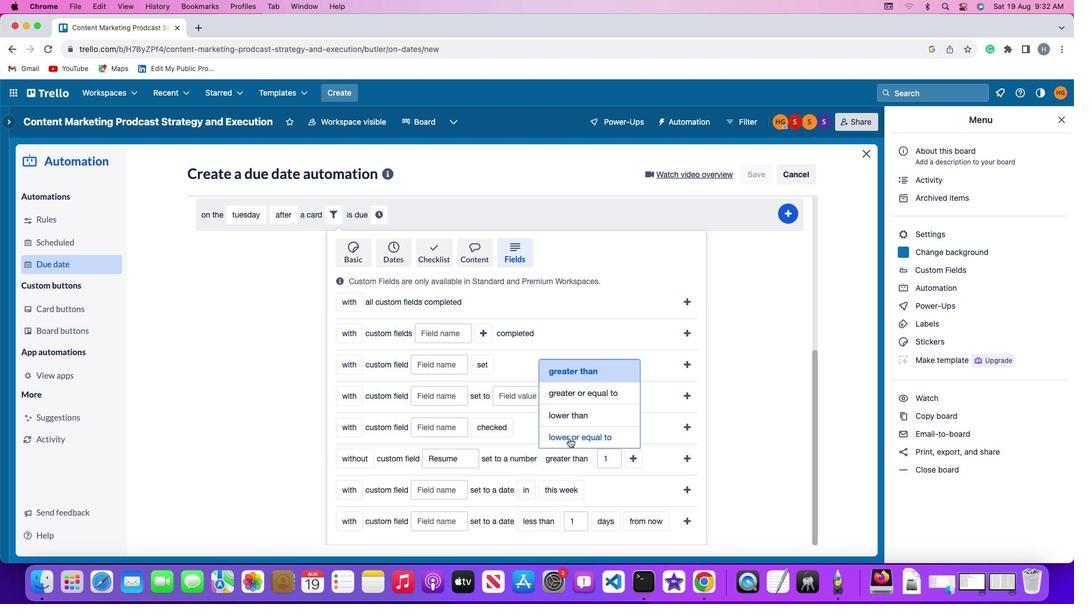 
Action: Mouse pressed left at (569, 438)
Screenshot: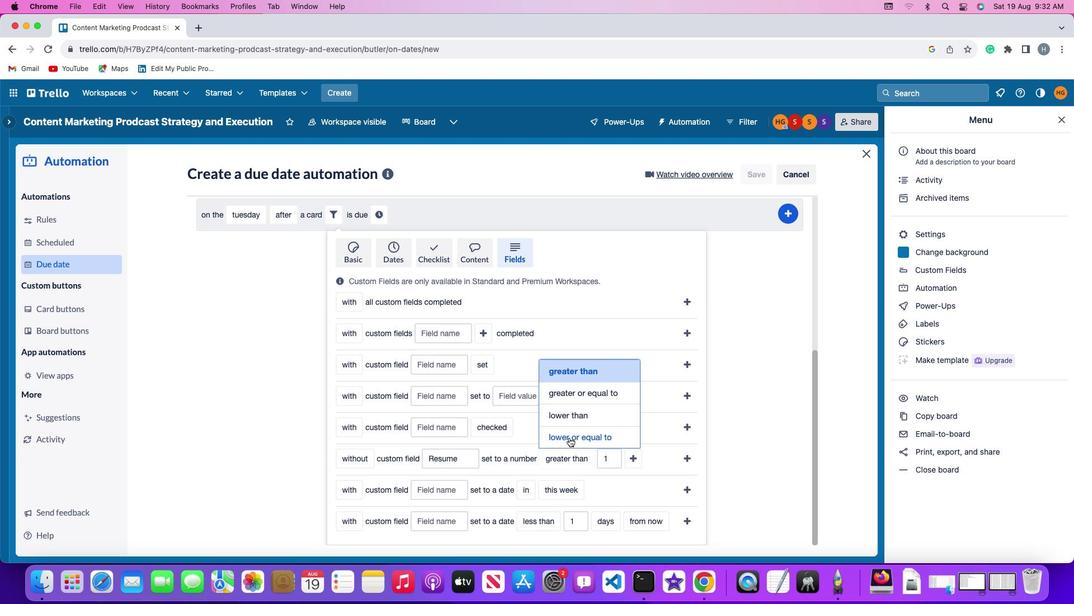 
Action: Mouse moved to (629, 457)
Screenshot: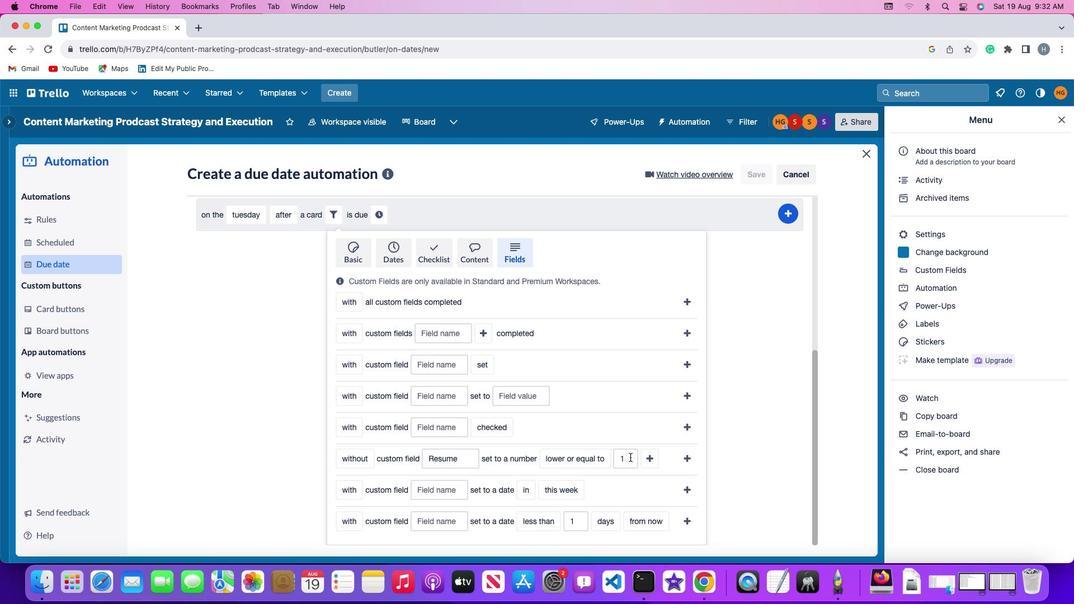 
Action: Mouse pressed left at (629, 457)
Screenshot: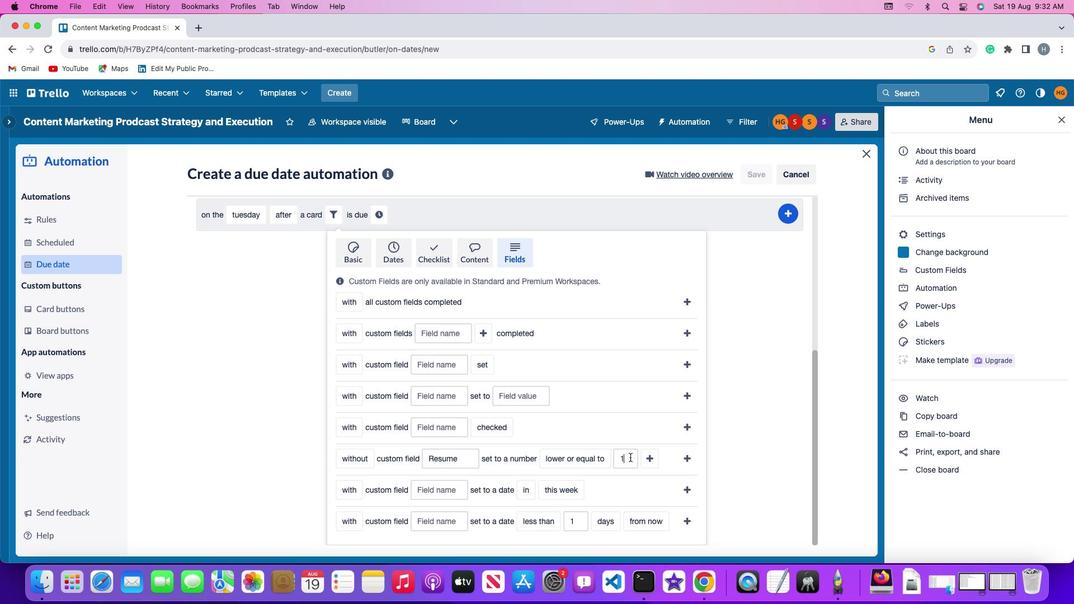 
Action: Mouse moved to (629, 457)
Screenshot: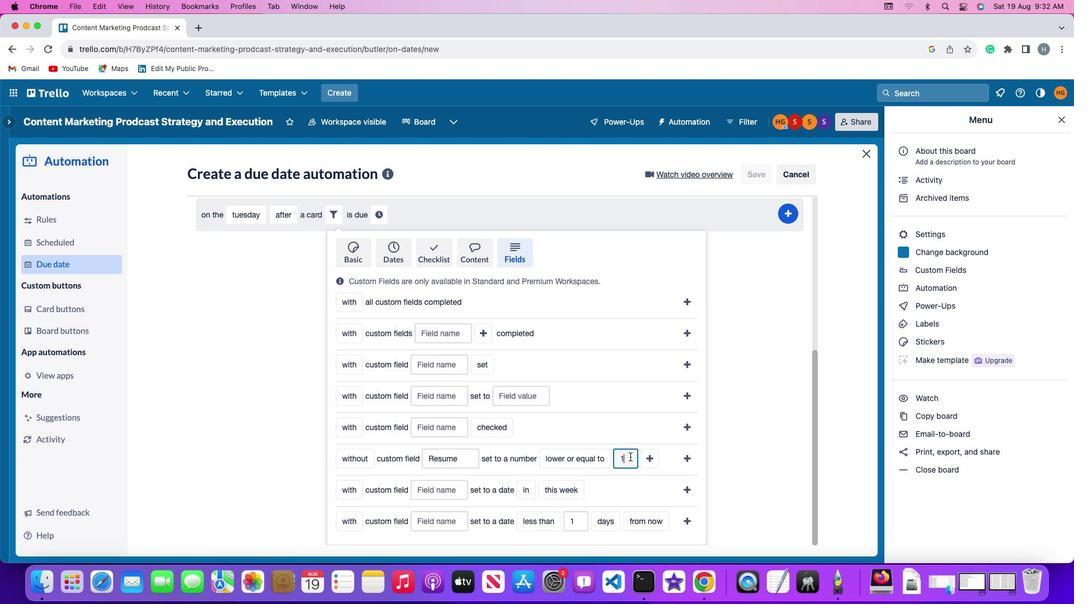 
Action: Key pressed Key.backspace'1'
Screenshot: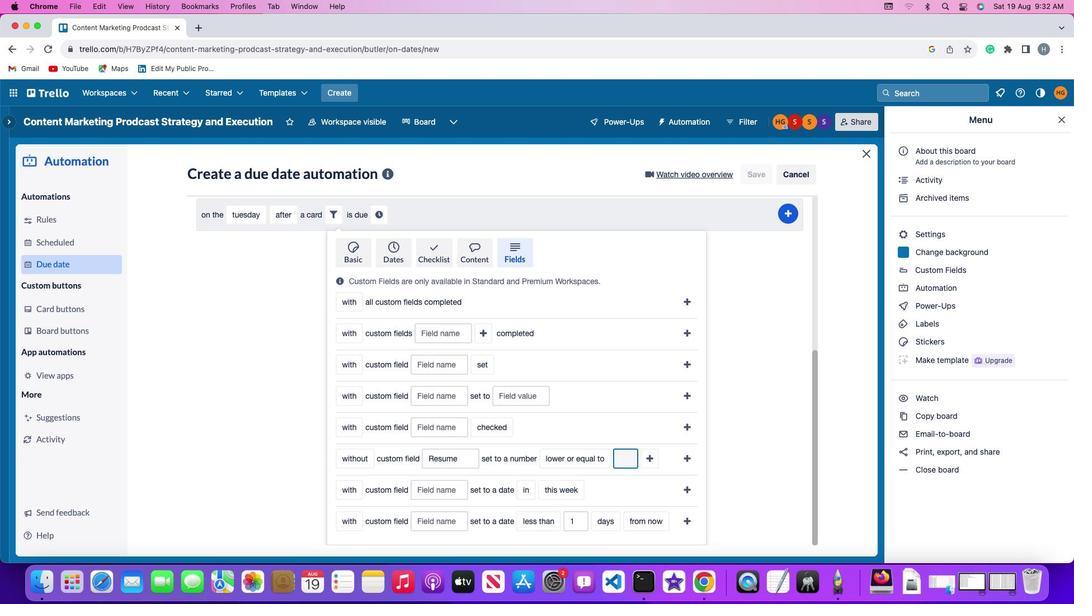 
Action: Mouse moved to (644, 455)
Screenshot: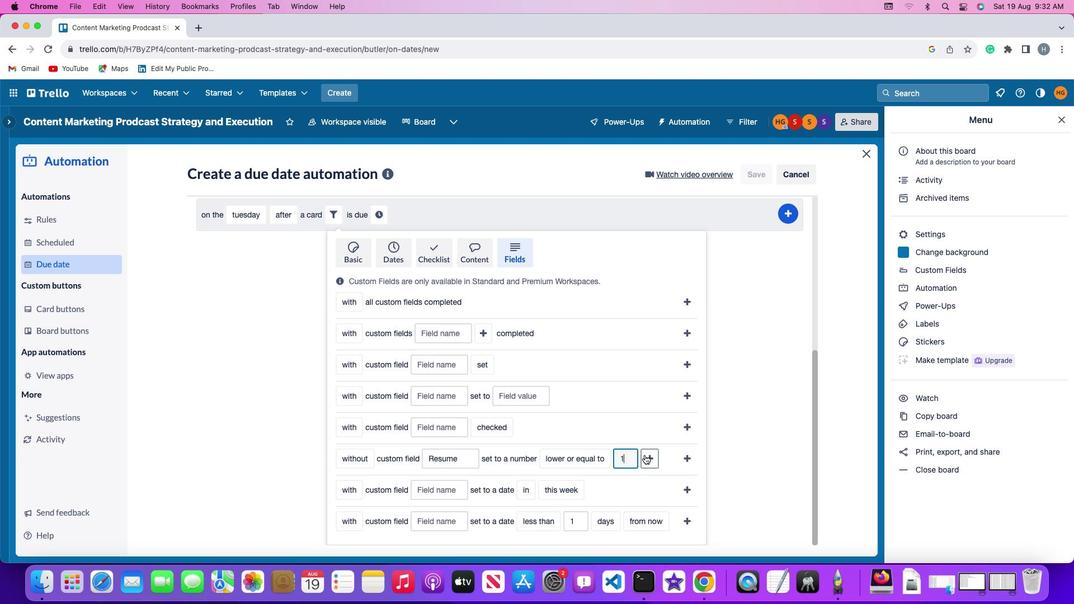 
Action: Mouse pressed left at (644, 455)
Screenshot: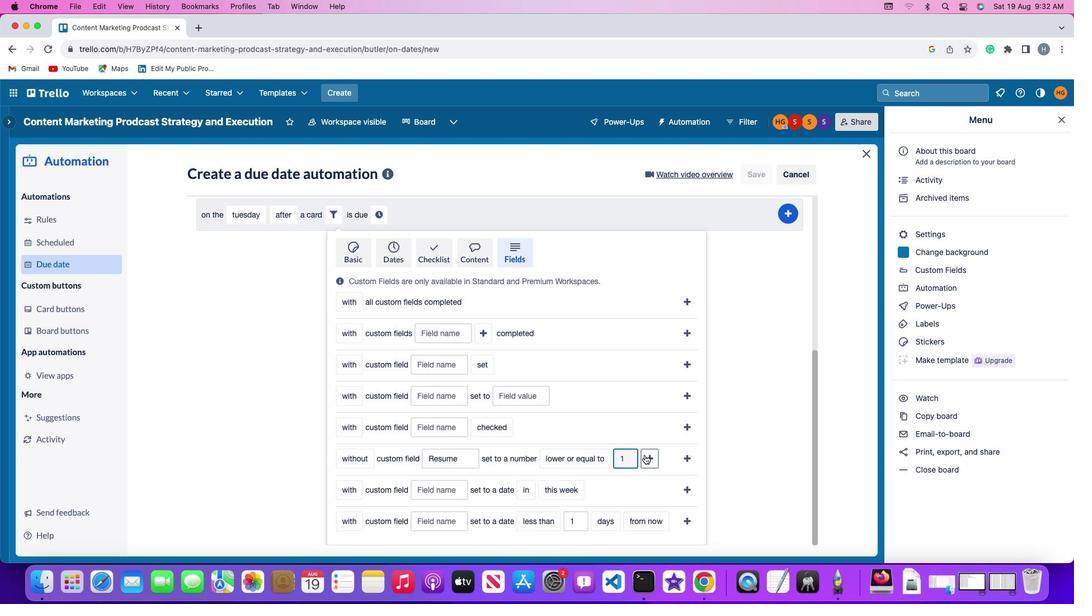 
Action: Mouse moved to (682, 460)
Screenshot: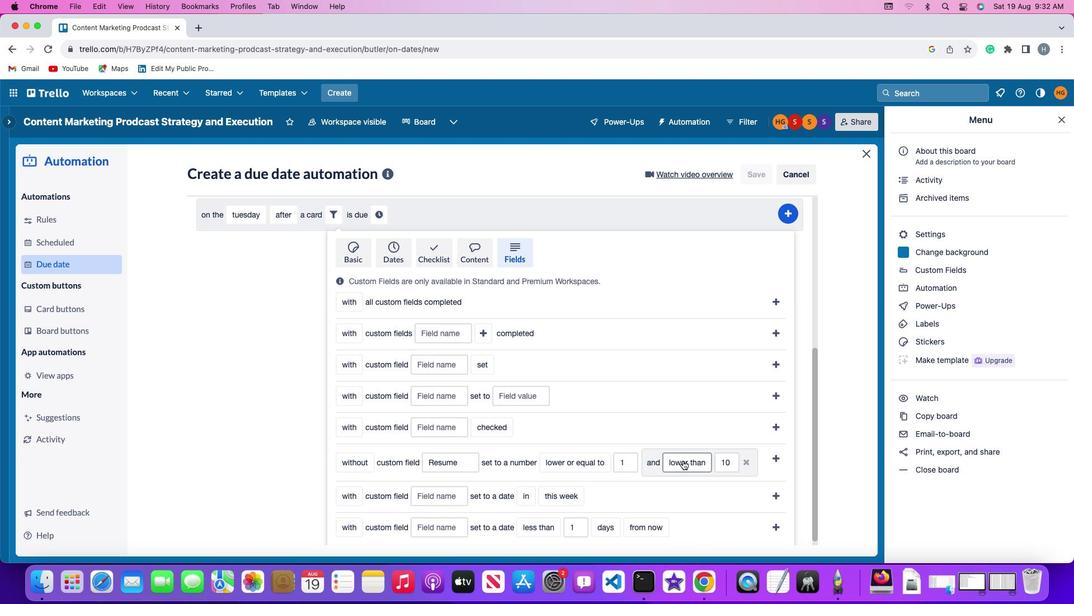 
Action: Mouse pressed left at (682, 460)
Screenshot: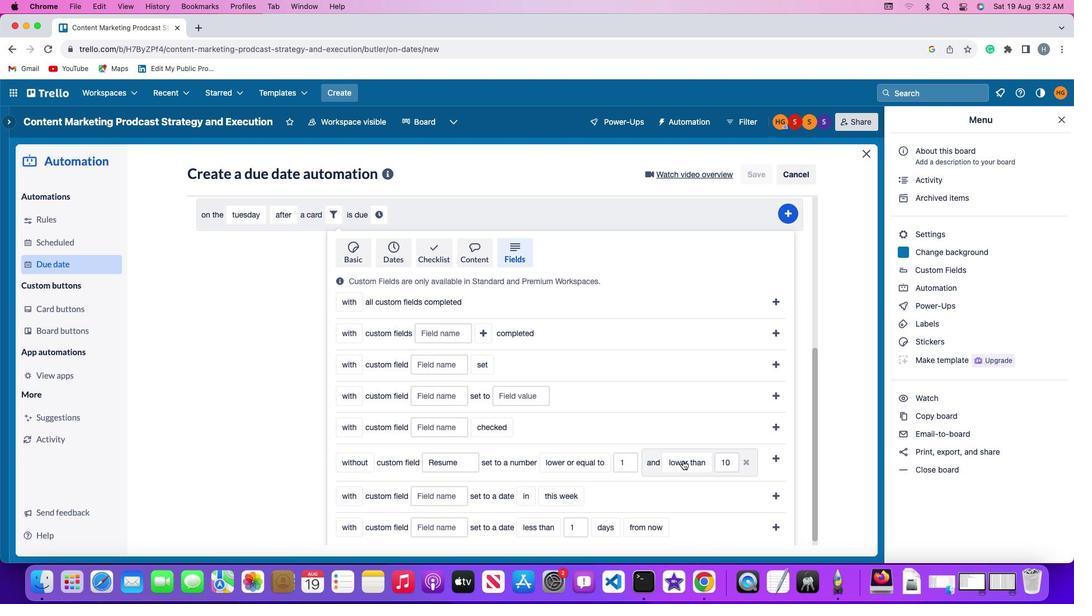 
Action: Mouse moved to (682, 446)
Screenshot: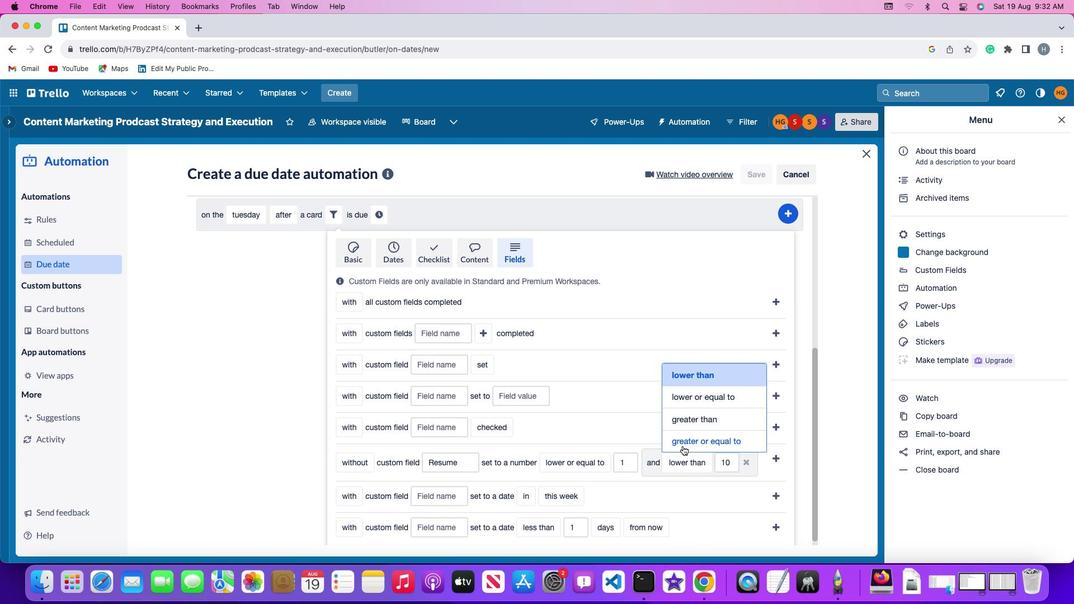 
Action: Mouse pressed left at (682, 446)
Screenshot: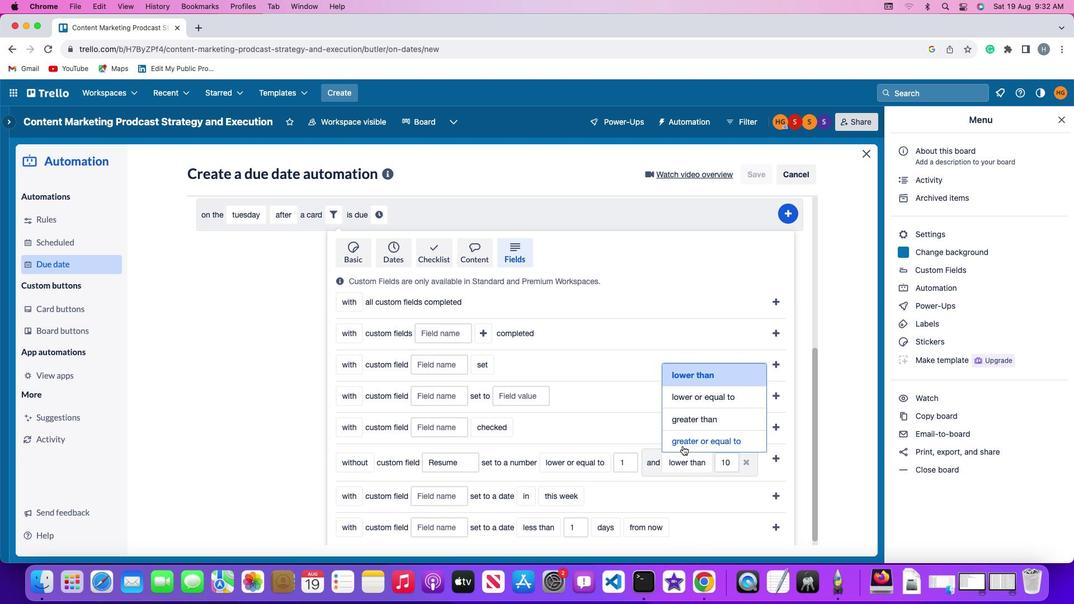 
Action: Mouse moved to (453, 482)
Screenshot: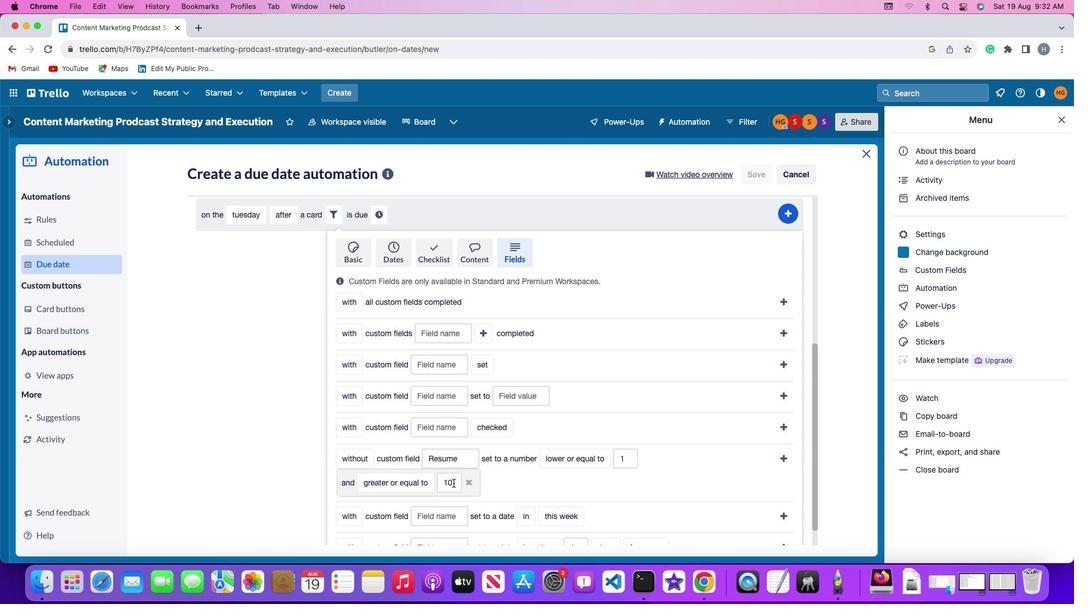 
Action: Mouse pressed left at (453, 482)
Screenshot: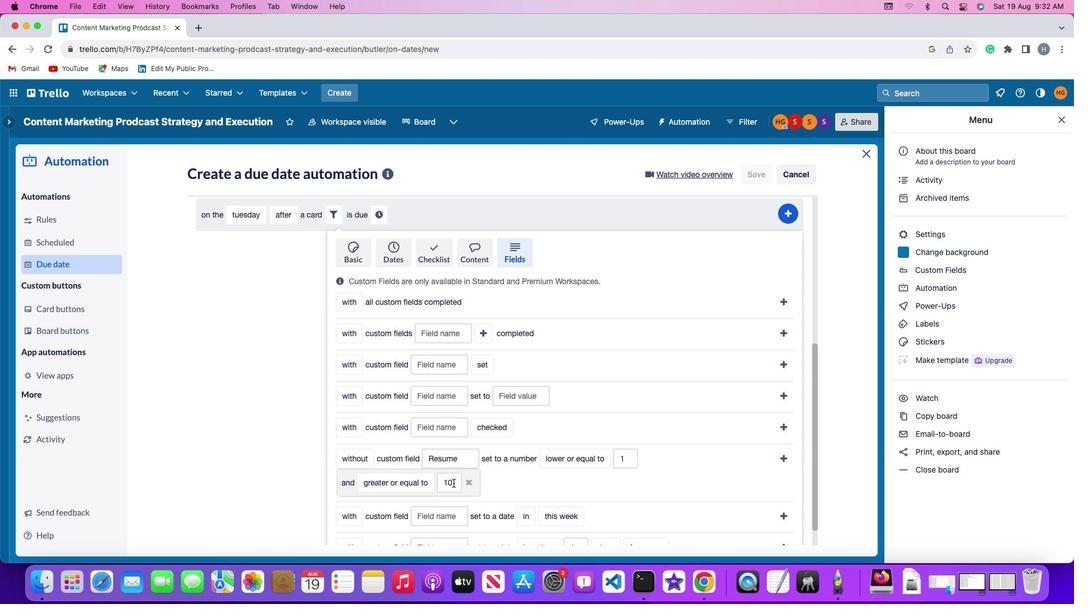 
Action: Key pressed Key.backspace
Screenshot: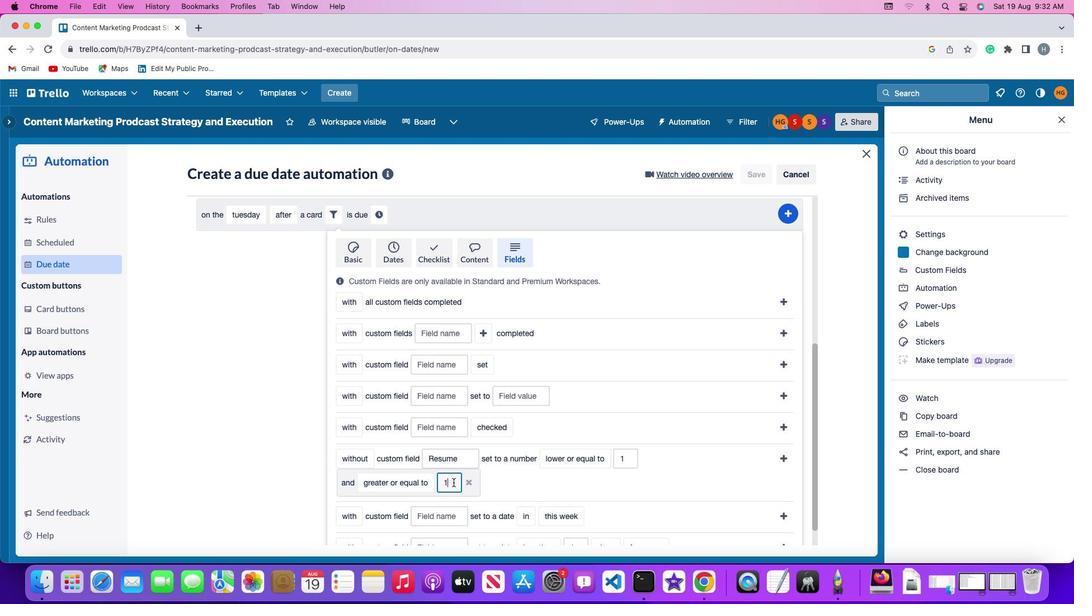 
Action: Mouse moved to (453, 482)
Screenshot: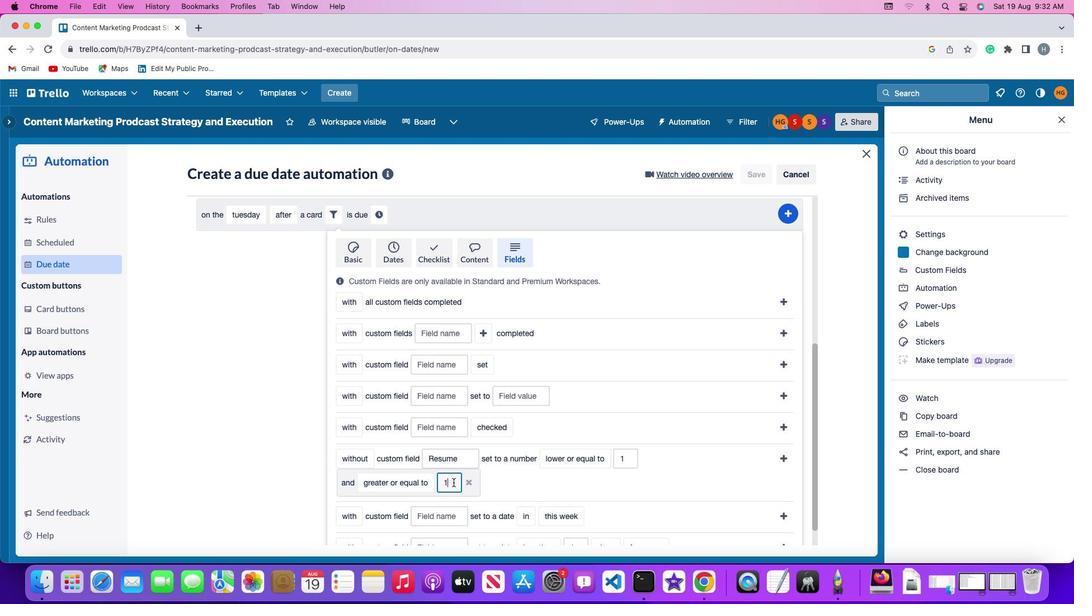 
Action: Key pressed Key.backspace
Screenshot: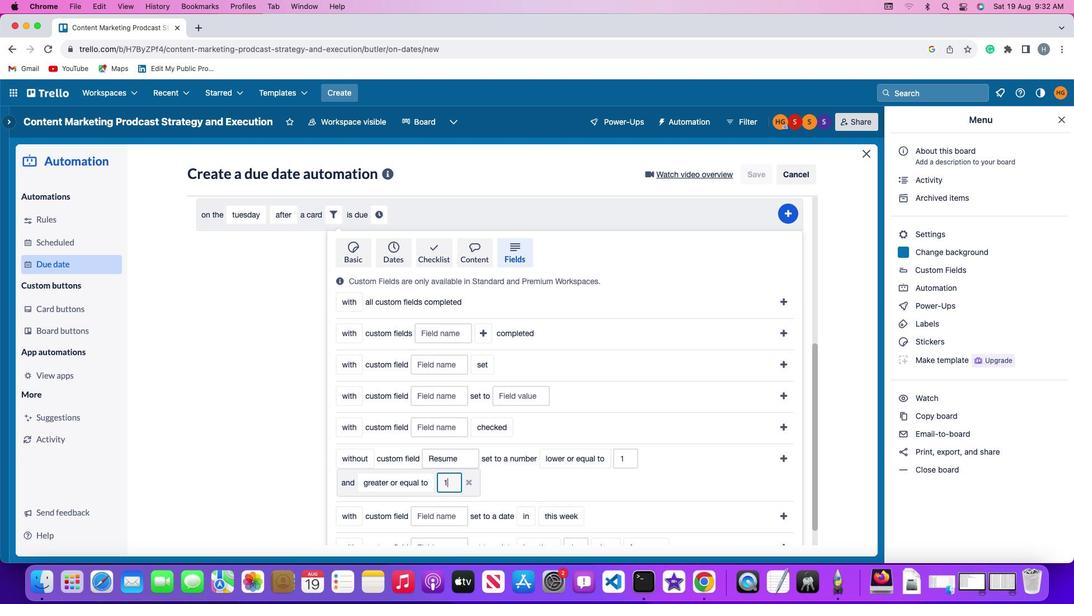 
Action: Mouse moved to (453, 482)
Screenshot: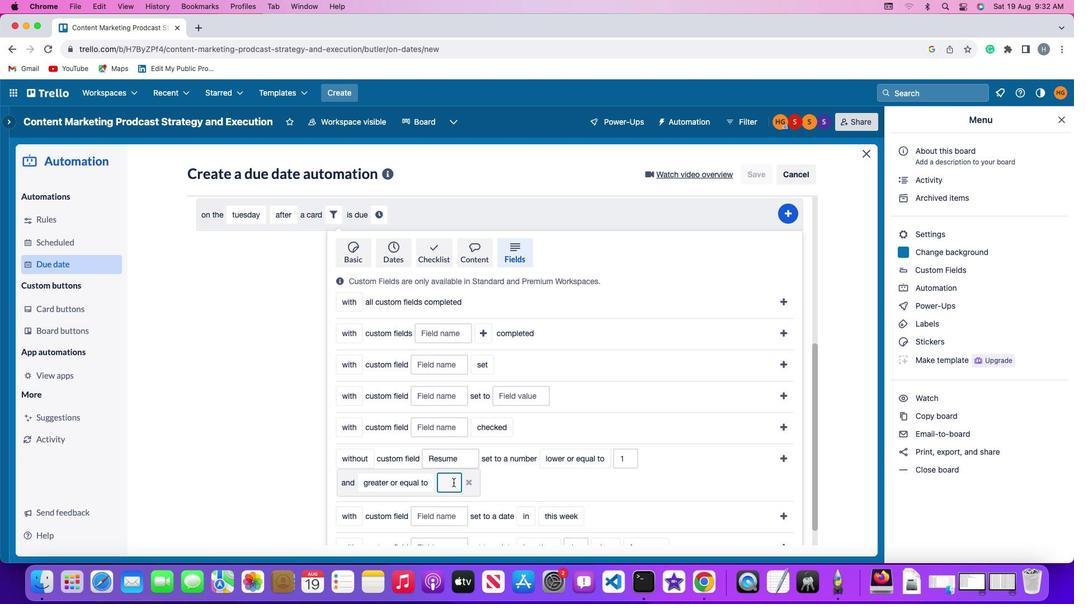 
Action: Key pressed '1'
Screenshot: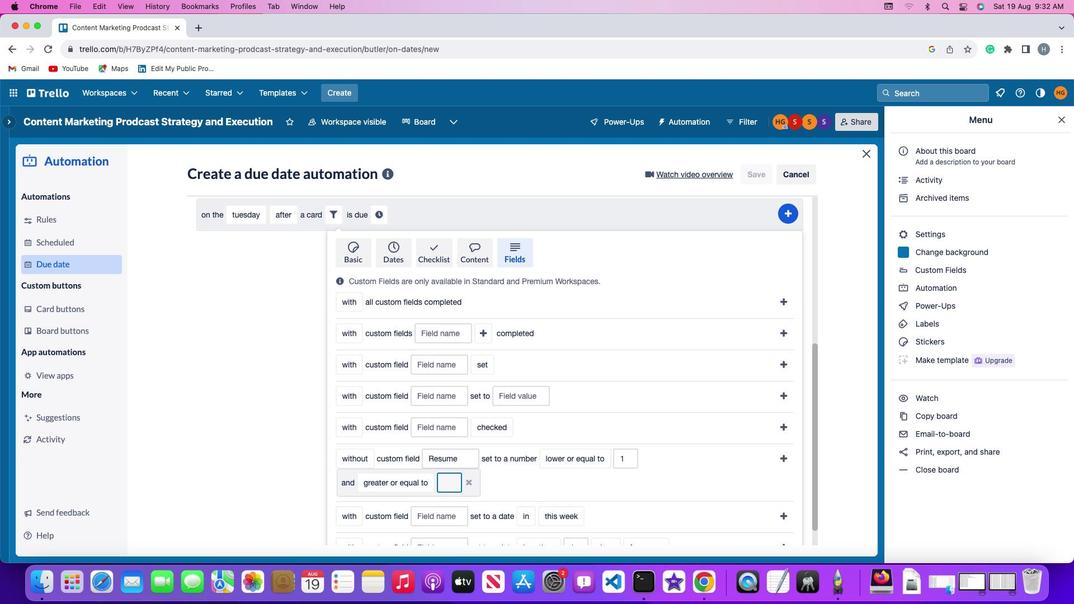 
Action: Mouse moved to (453, 482)
Screenshot: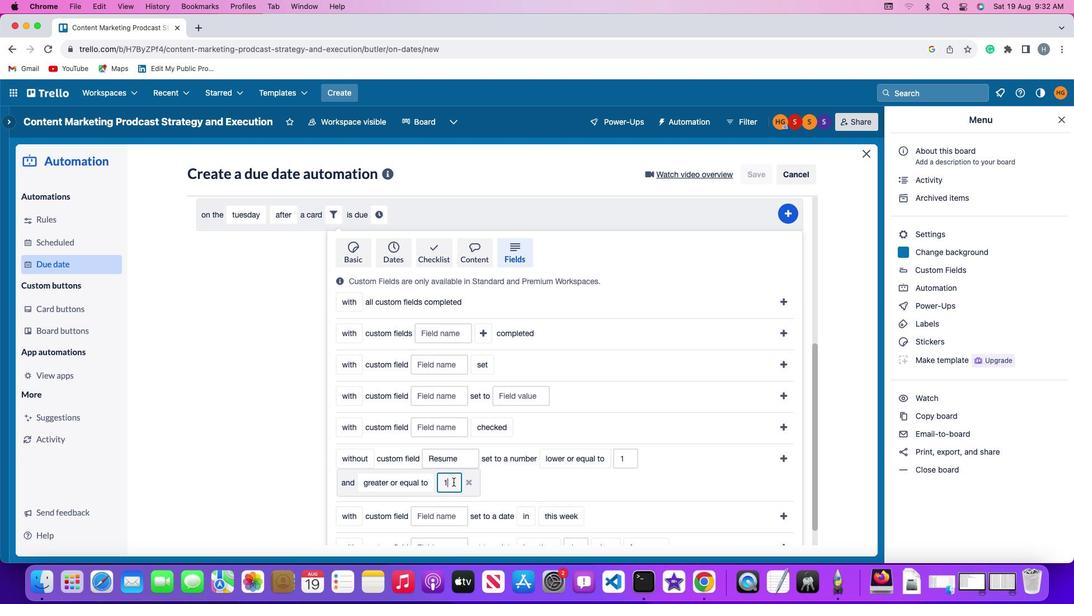 
Action: Key pressed '0'
Screenshot: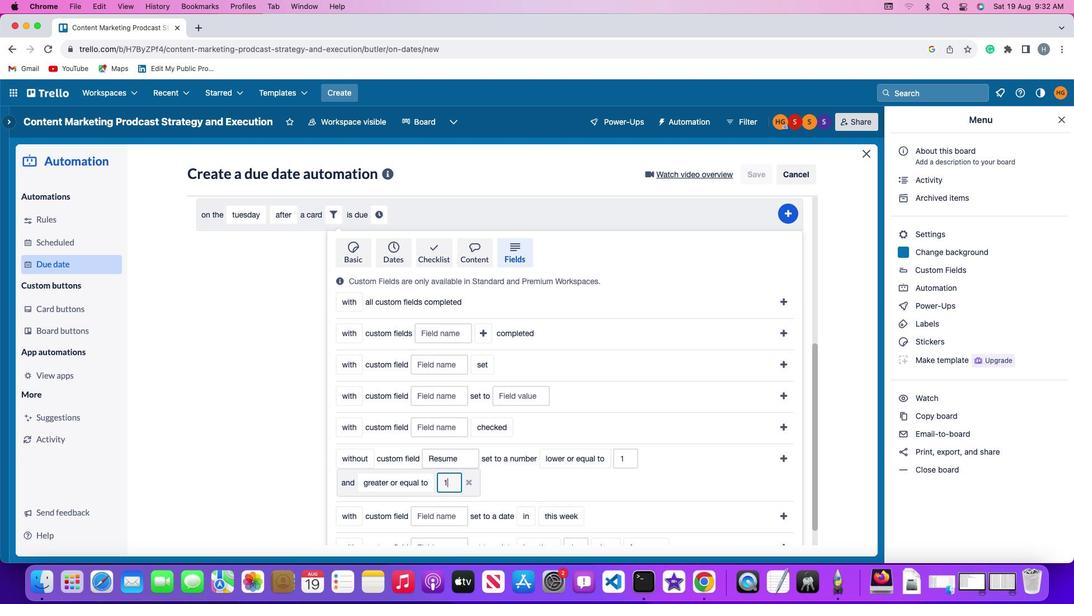 
Action: Mouse moved to (783, 455)
Screenshot: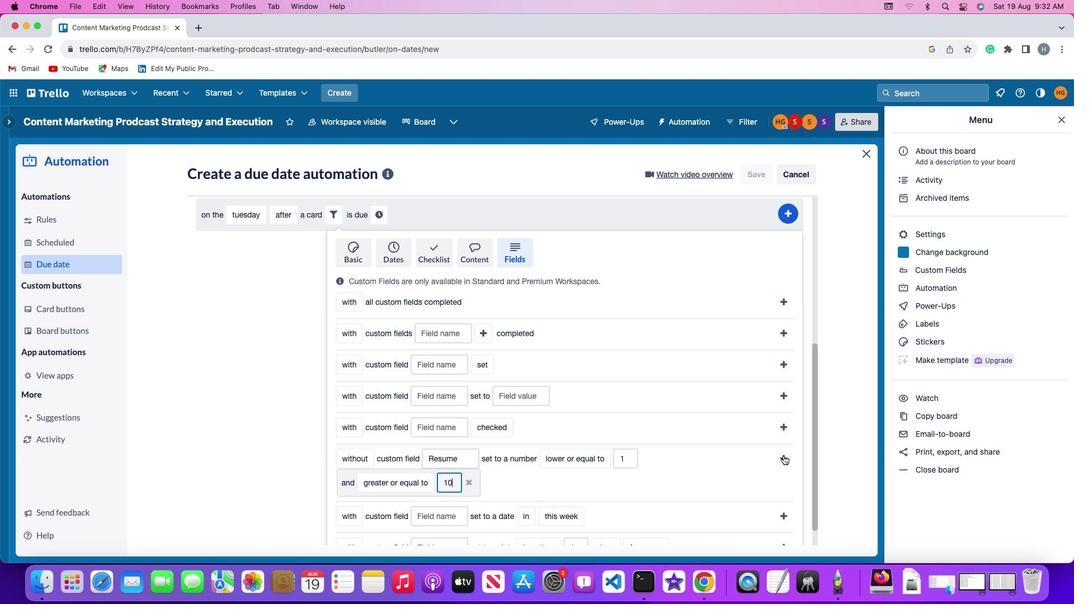 
Action: Mouse pressed left at (783, 455)
Screenshot: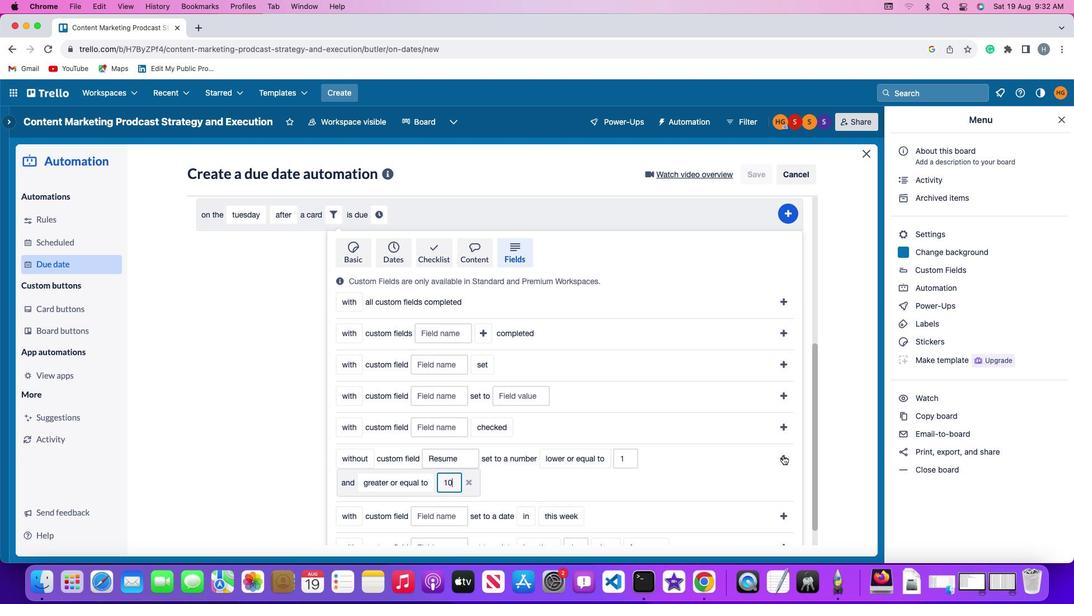 
Action: Mouse moved to (730, 482)
Screenshot: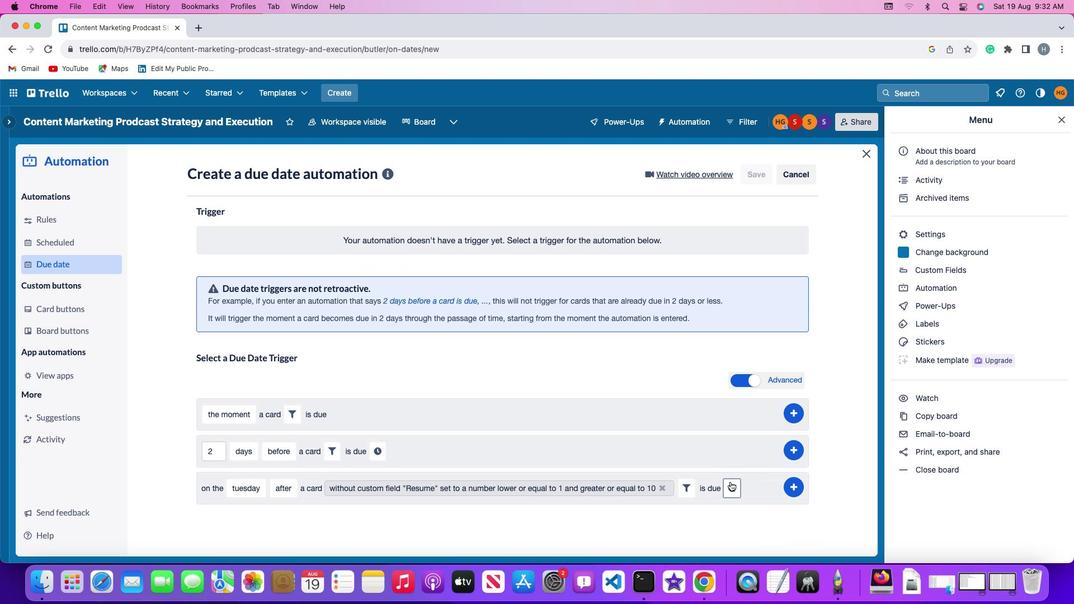 
Action: Mouse pressed left at (730, 482)
Screenshot: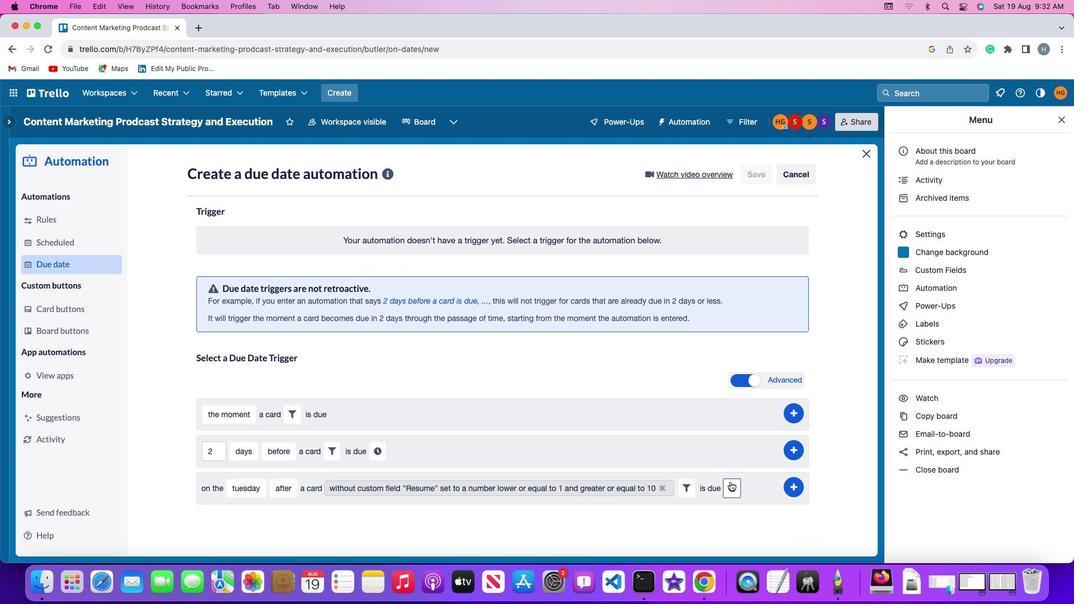 
Action: Mouse moved to (229, 516)
Screenshot: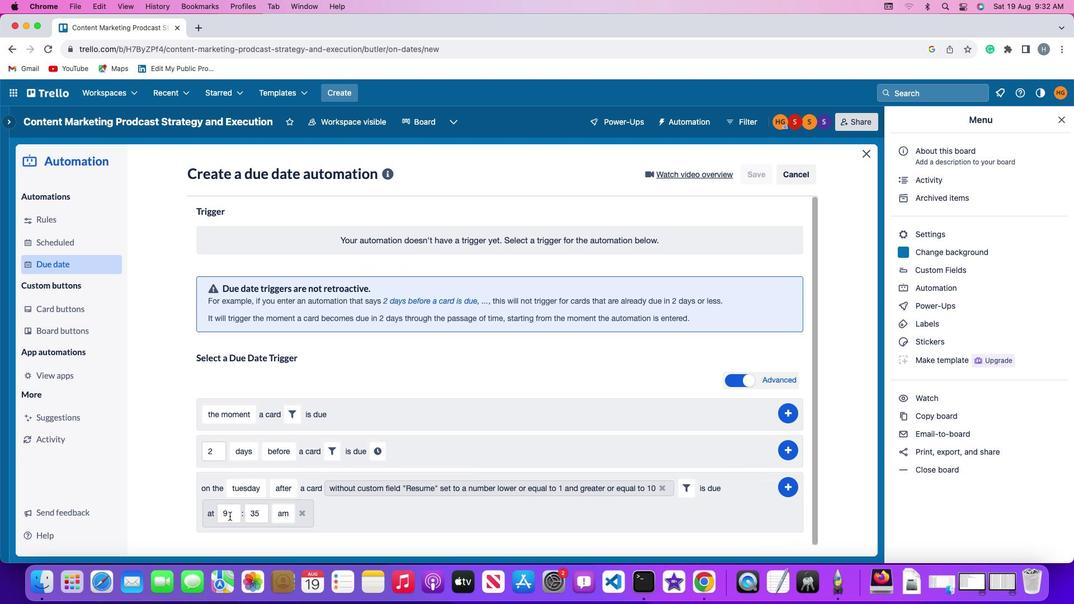 
Action: Mouse pressed left at (229, 516)
Screenshot: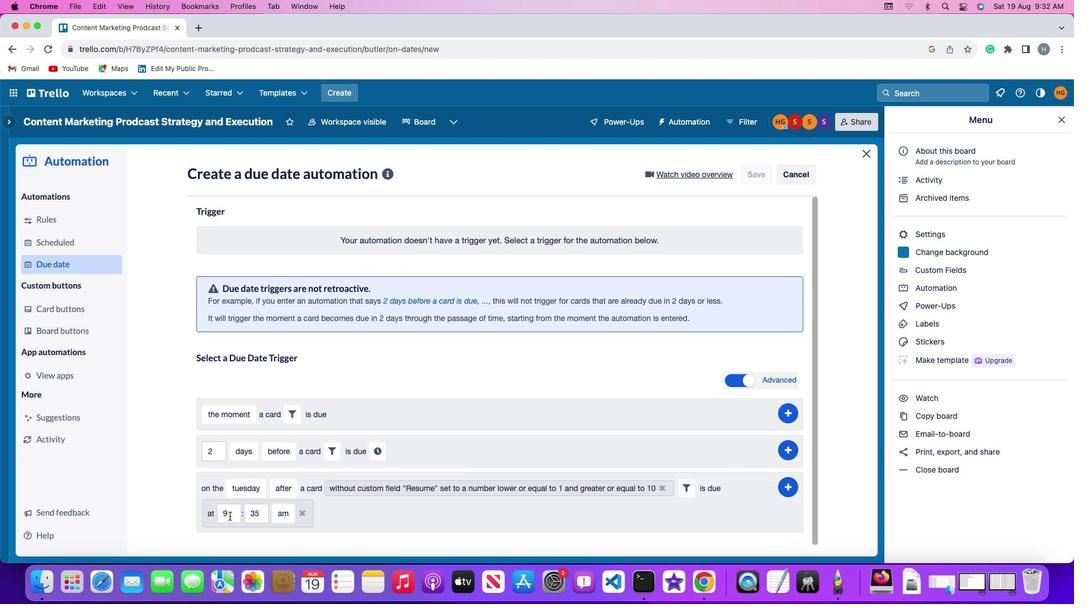 
Action: Mouse moved to (229, 515)
Screenshot: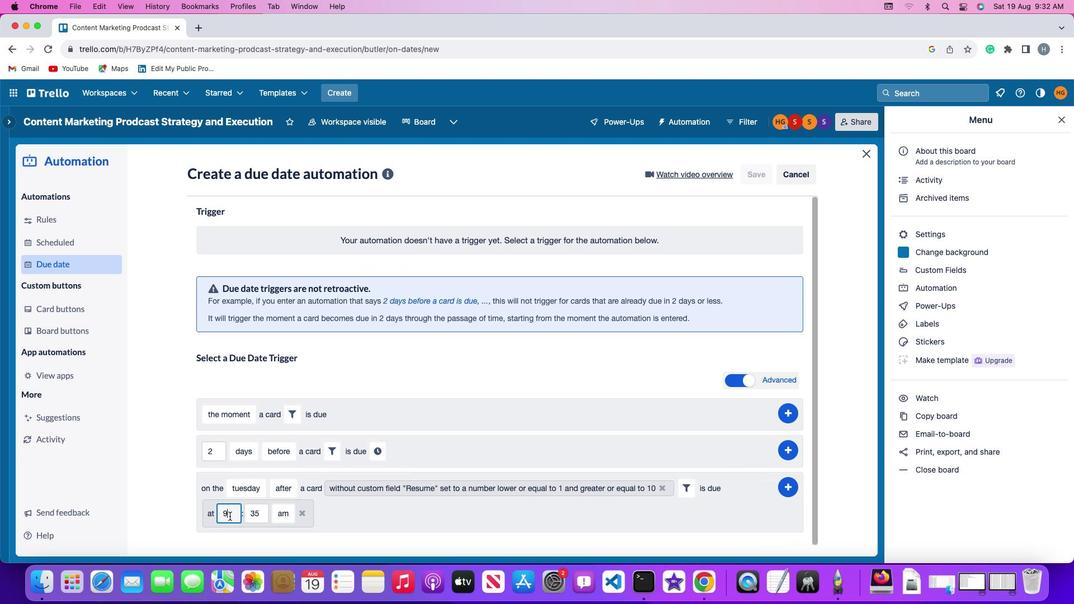 
Action: Key pressed Key.backspace'1''1'
Screenshot: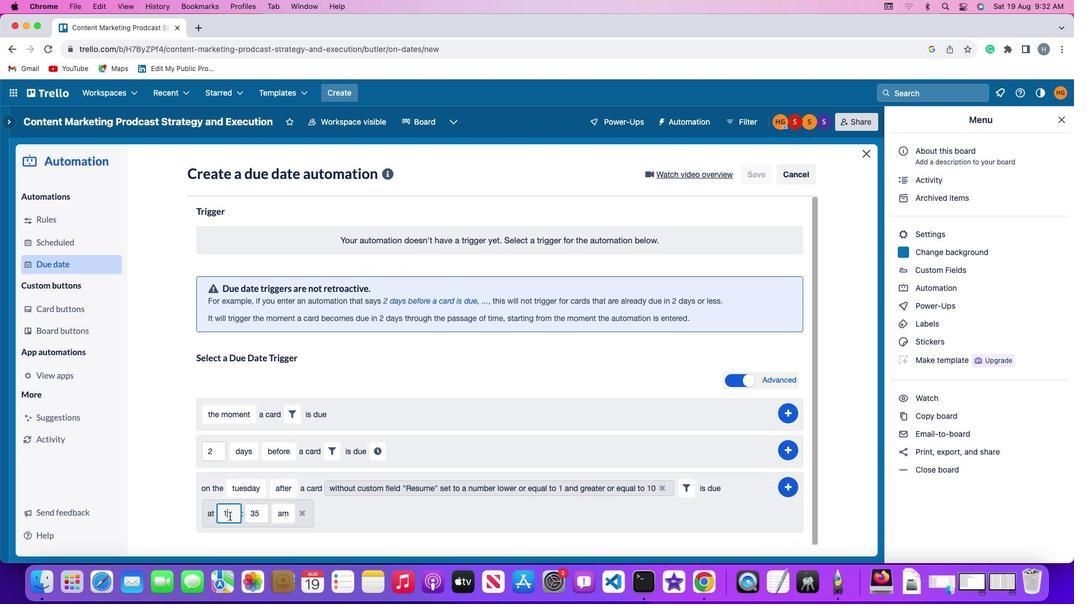 
Action: Mouse moved to (259, 511)
Screenshot: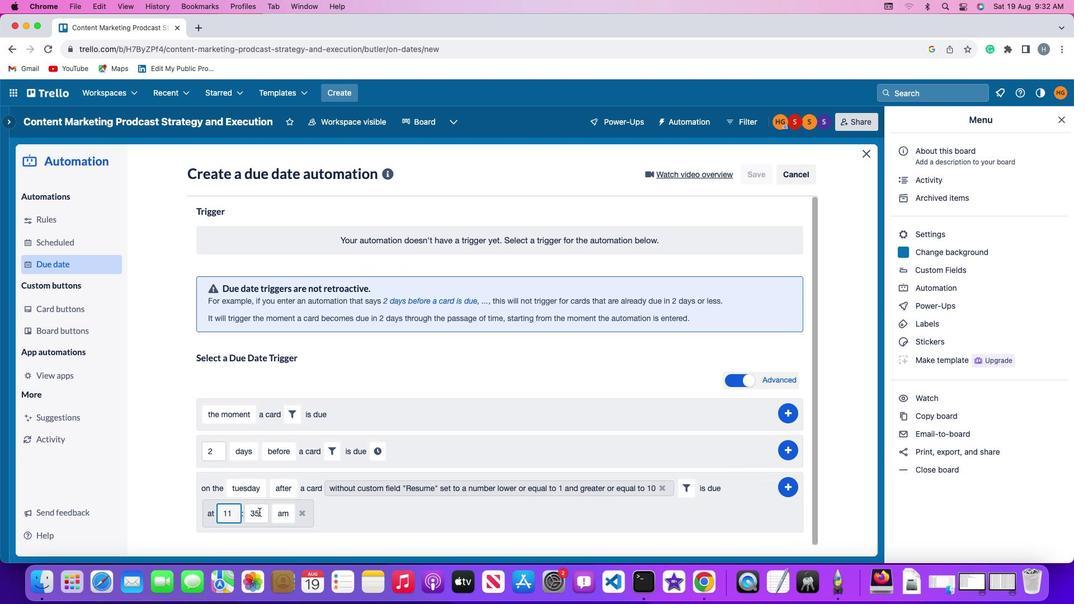
Action: Mouse pressed left at (259, 511)
Screenshot: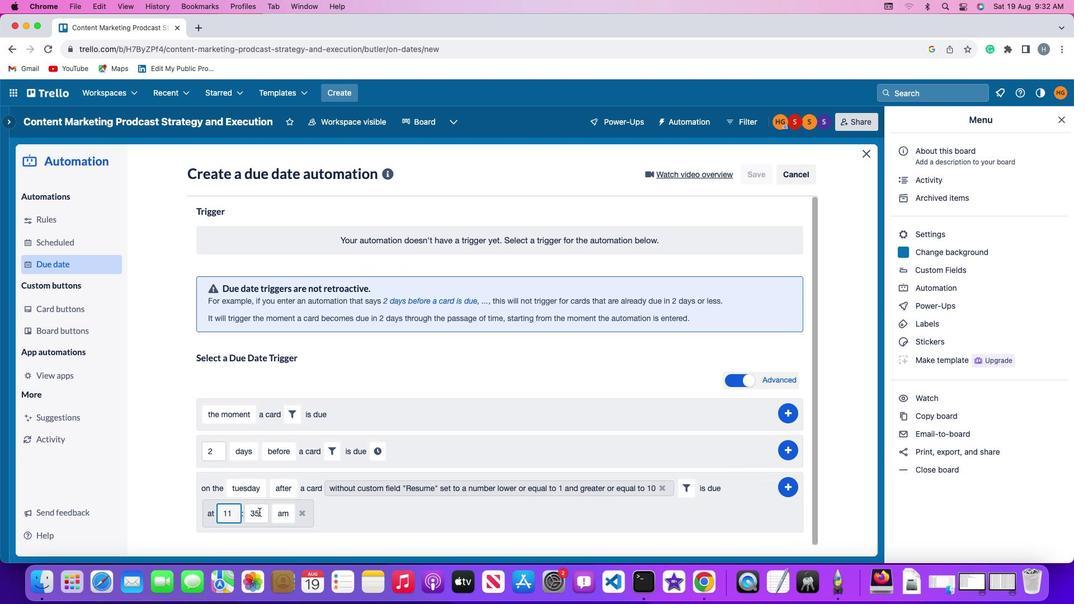 
Action: Mouse moved to (259, 511)
Screenshot: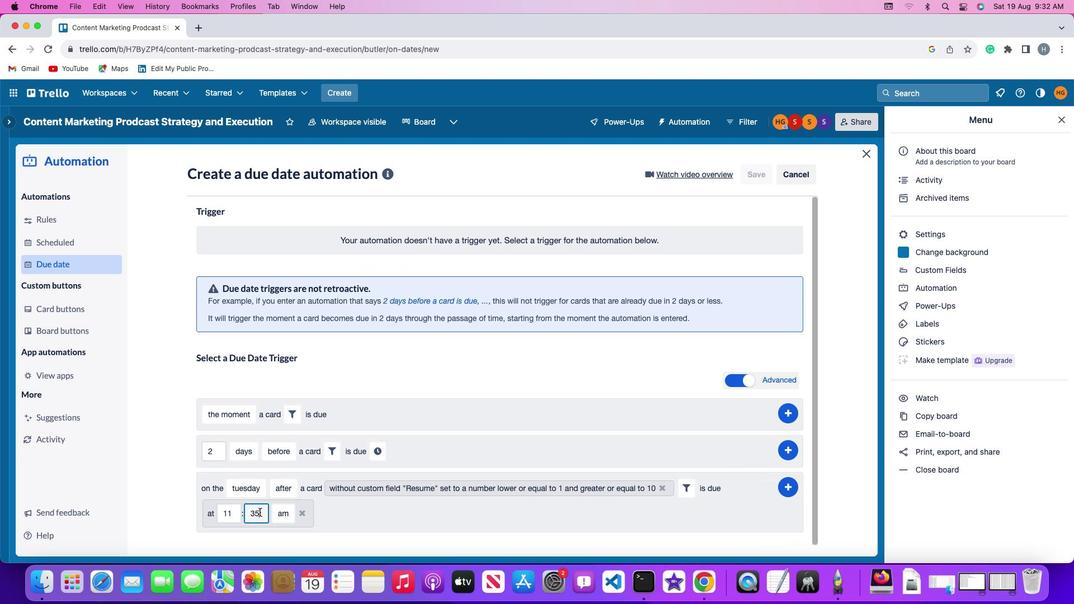 
Action: Key pressed Key.backspaceKey.backspace'0''0'
Screenshot: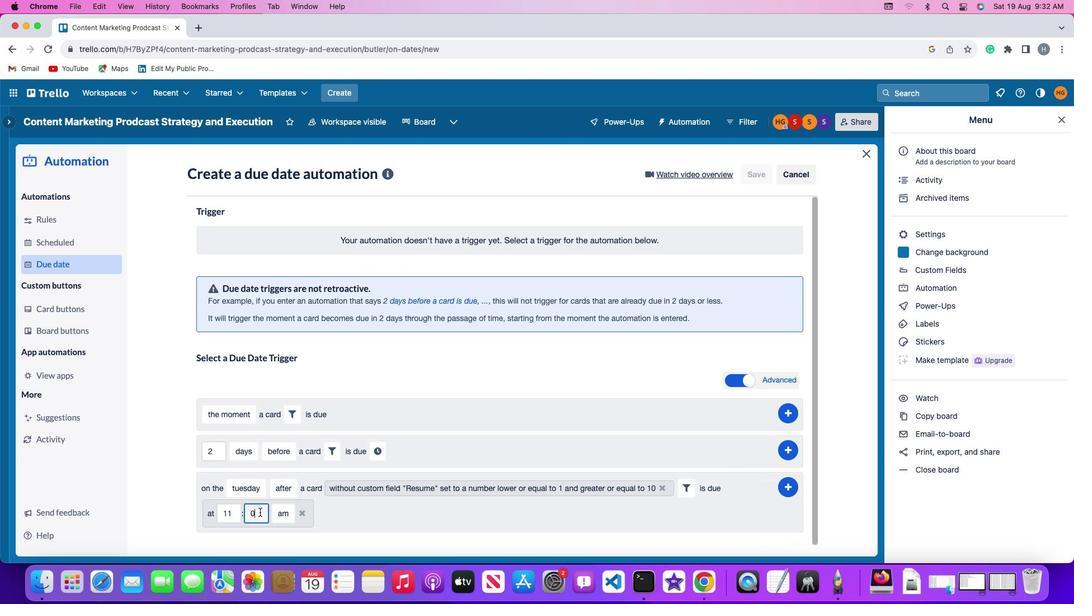 
Action: Mouse moved to (275, 512)
Screenshot: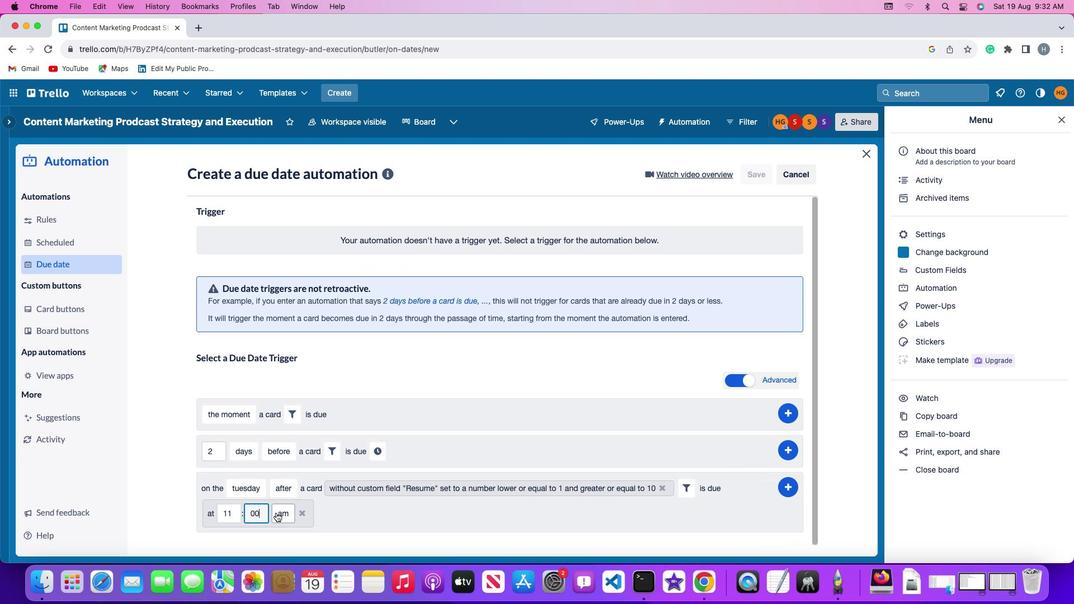 
Action: Mouse pressed left at (275, 512)
Screenshot: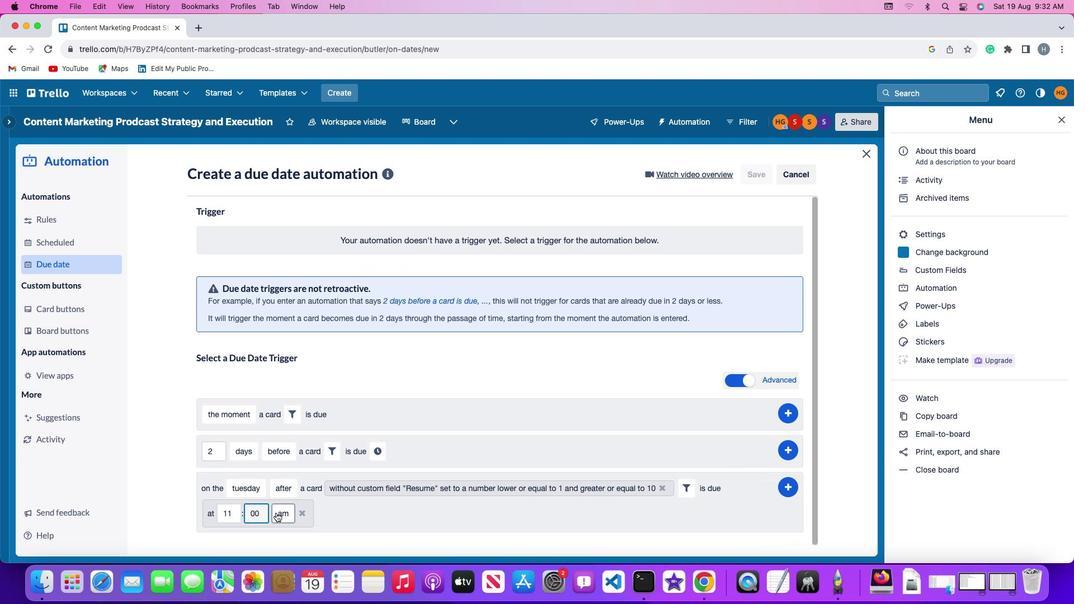 
Action: Mouse moved to (286, 469)
Screenshot: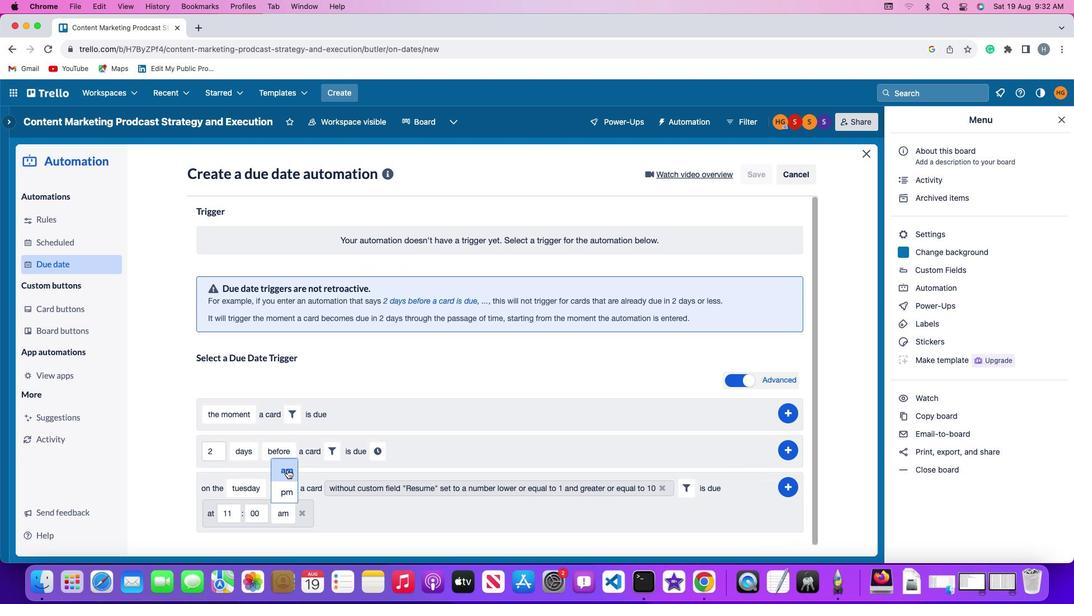 
Action: Mouse pressed left at (286, 469)
Screenshot: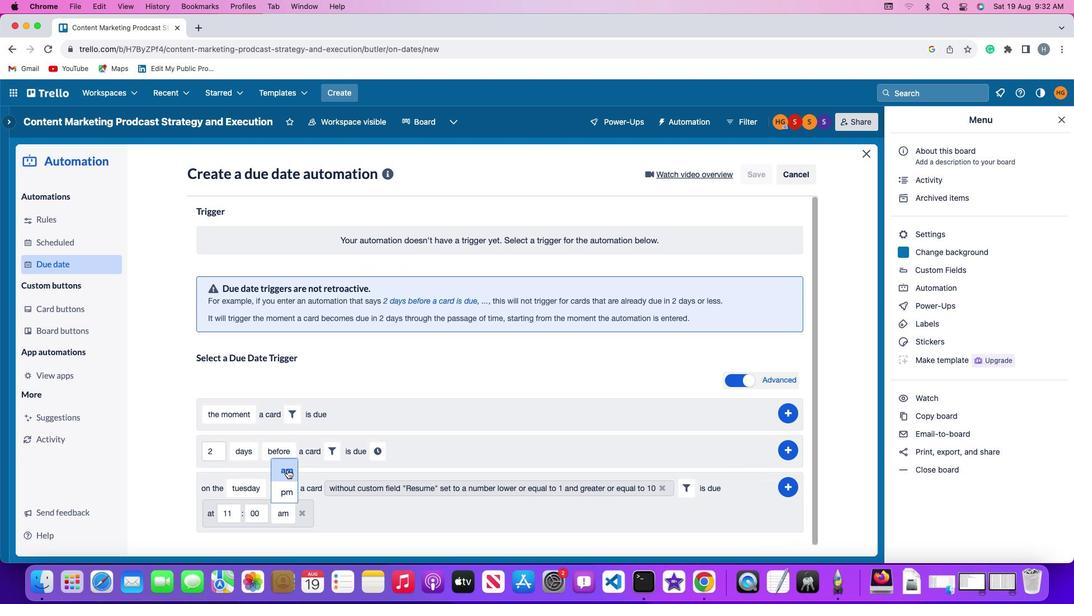 
Action: Mouse moved to (787, 485)
Screenshot: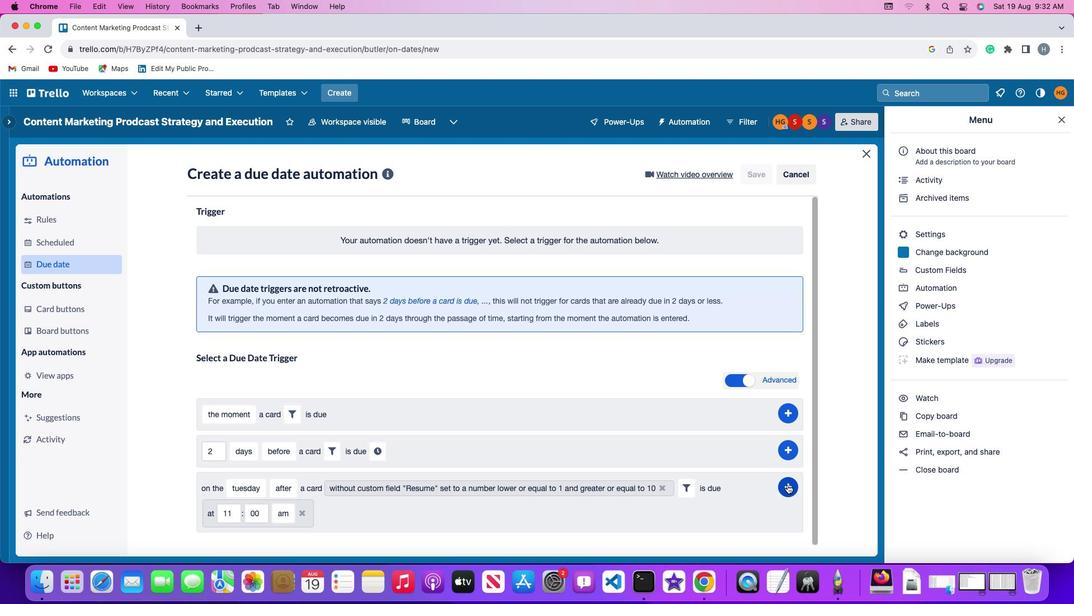 
Action: Mouse pressed left at (787, 485)
Screenshot: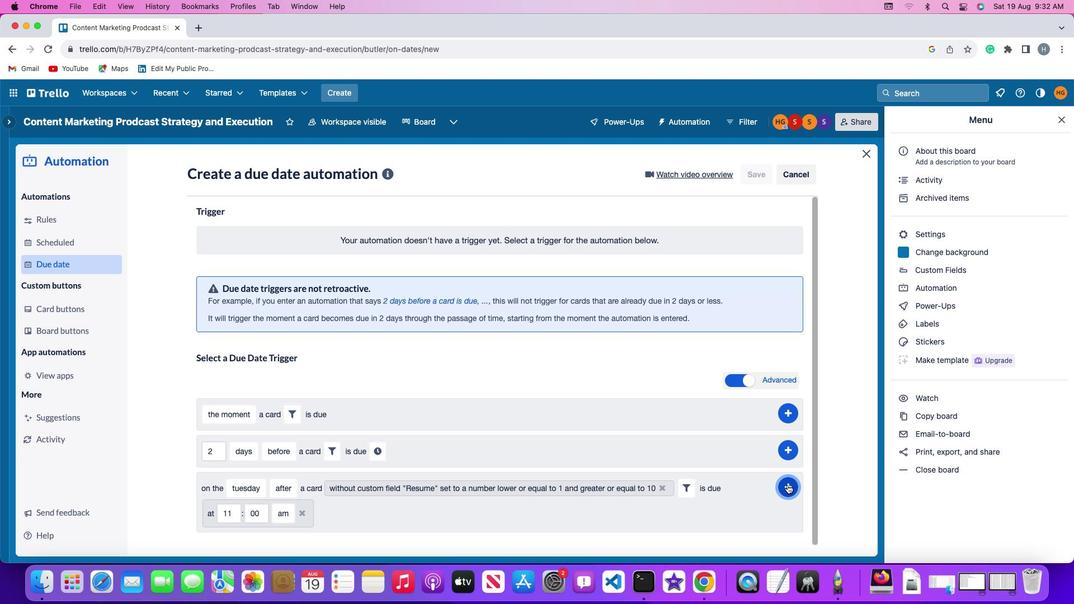 
Action: Mouse moved to (835, 413)
Screenshot: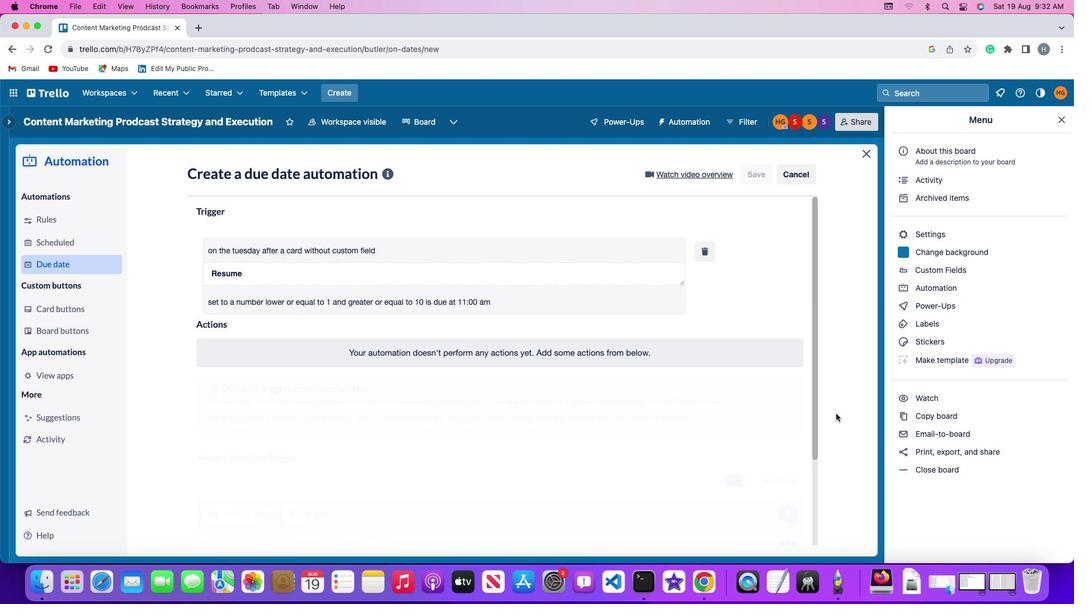 
